 Task: Find connections with filter location Montbéliard with filter topic #lifewith filter profile language English with filter current company NEORIS with filter school North-Eastern Hill University with filter industry Wholesale Paper Products with filter service category Project Management with filter keywords title Heavy Equipment Operator
Action: Mouse moved to (505, 79)
Screenshot: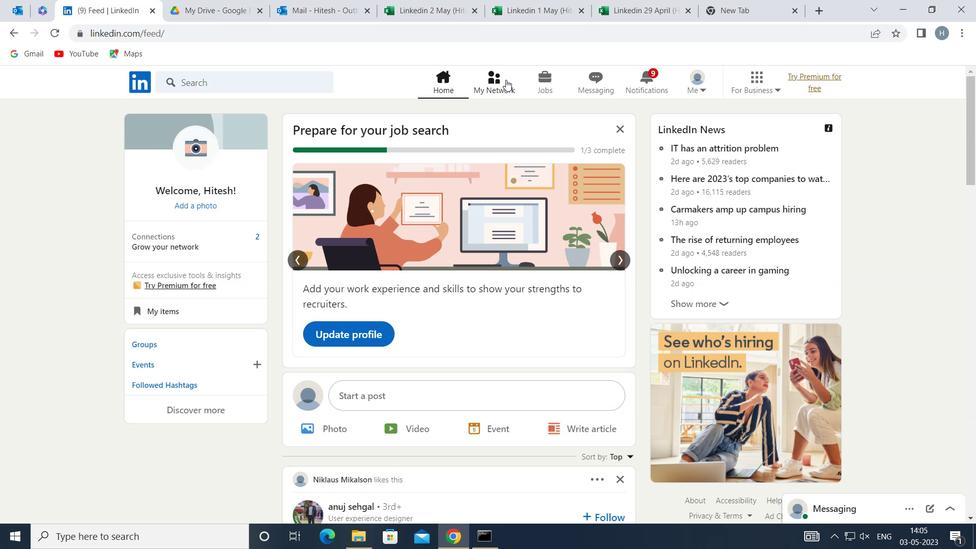 
Action: Mouse pressed left at (505, 79)
Screenshot: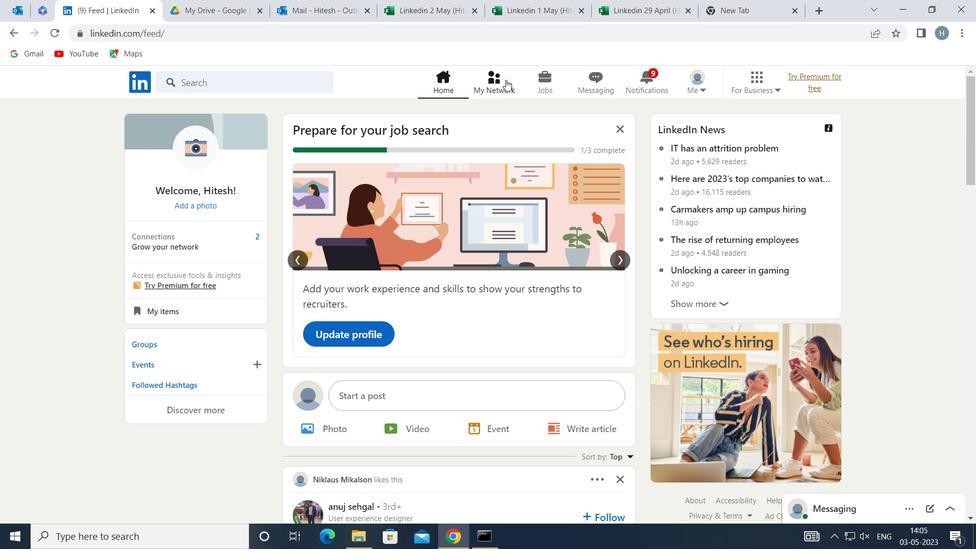 
Action: Mouse moved to (292, 150)
Screenshot: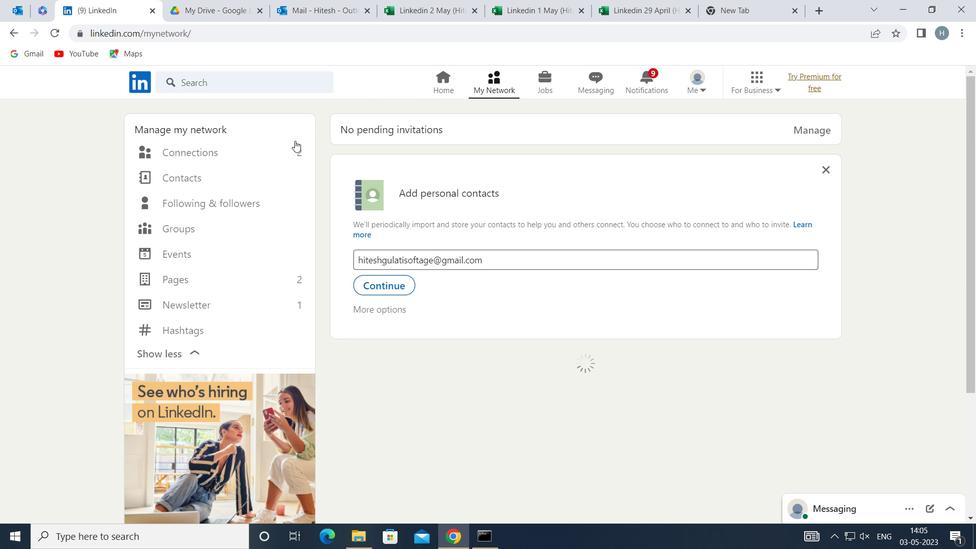 
Action: Mouse pressed left at (292, 150)
Screenshot: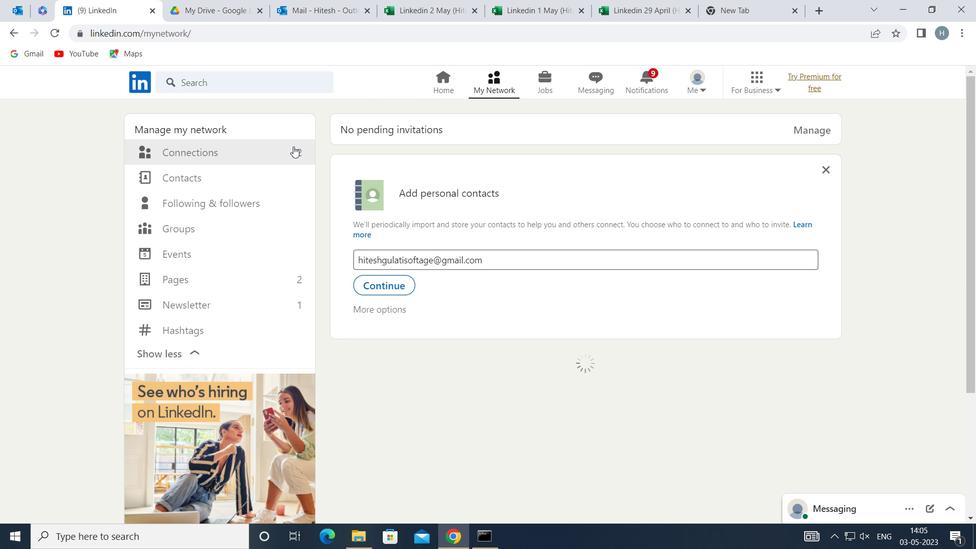 
Action: Mouse moved to (565, 154)
Screenshot: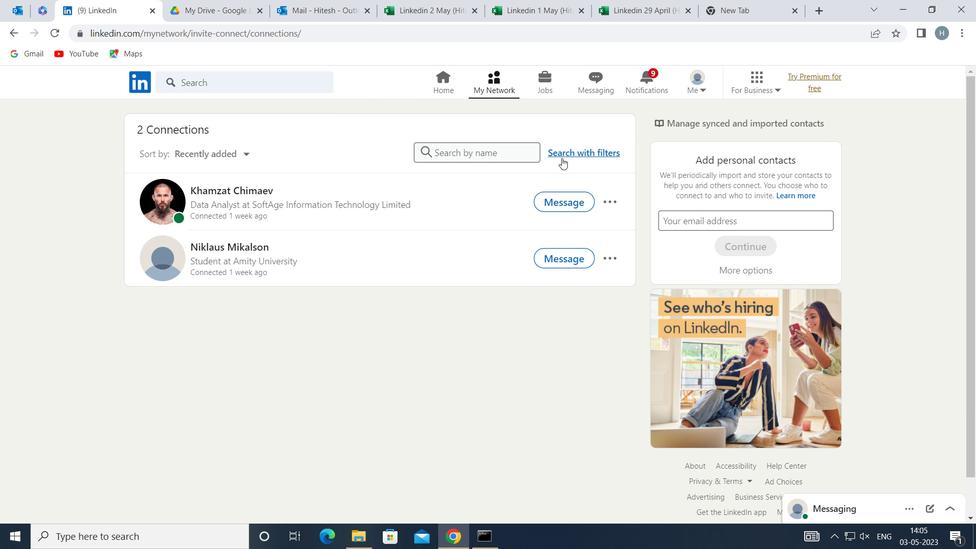 
Action: Mouse pressed left at (565, 154)
Screenshot: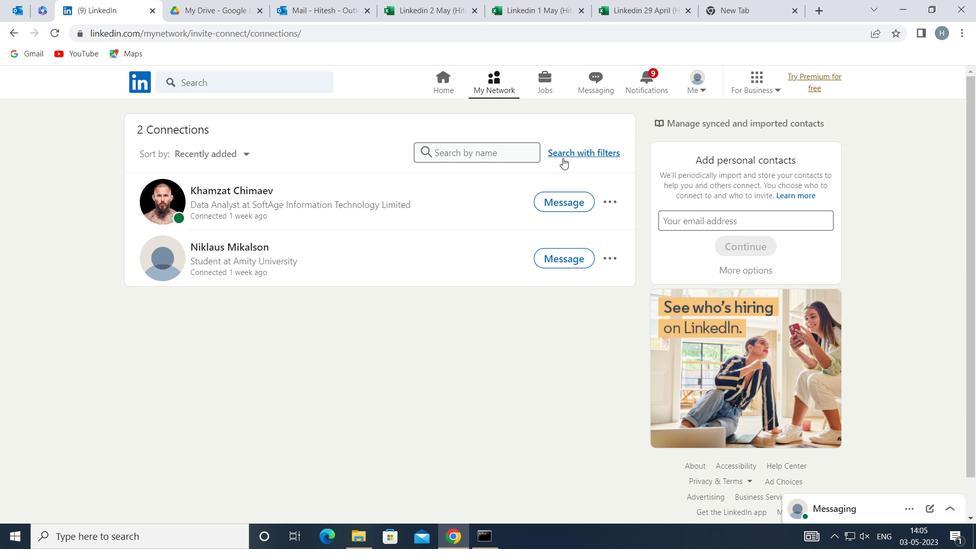 
Action: Mouse moved to (528, 115)
Screenshot: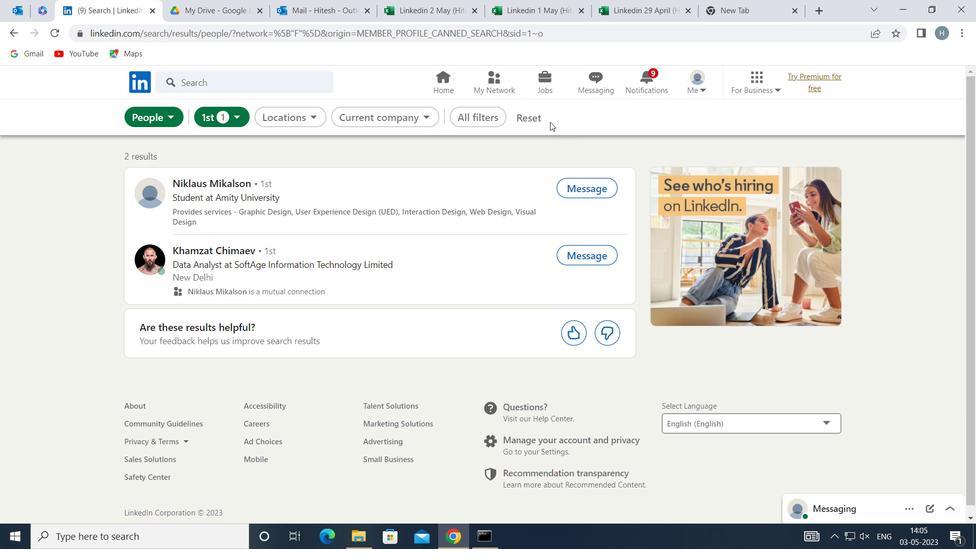 
Action: Mouse pressed left at (528, 115)
Screenshot: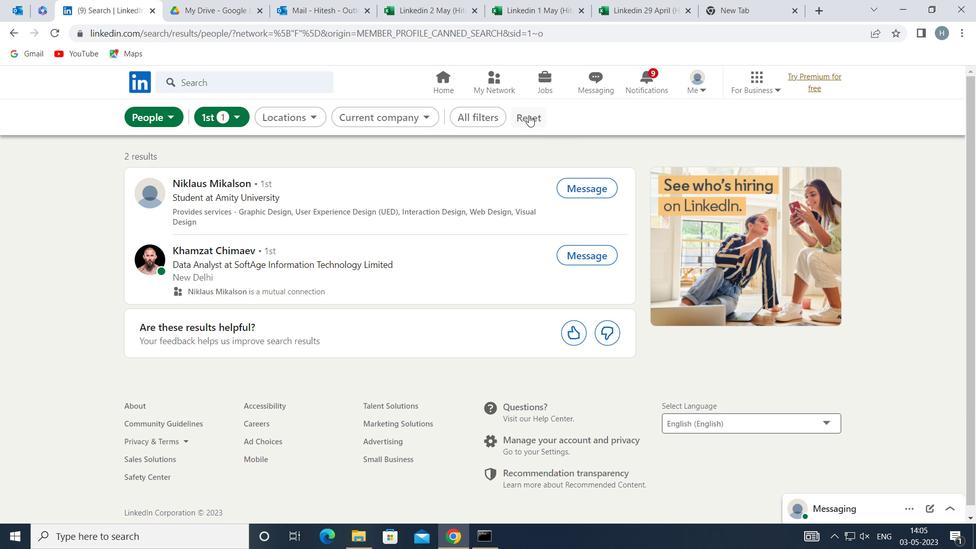 
Action: Mouse moved to (521, 115)
Screenshot: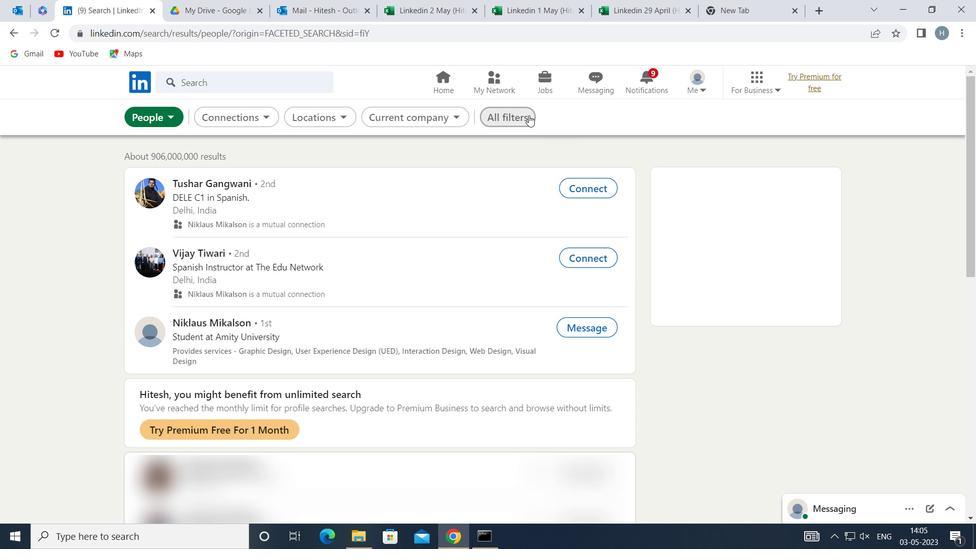 
Action: Mouse pressed left at (521, 115)
Screenshot: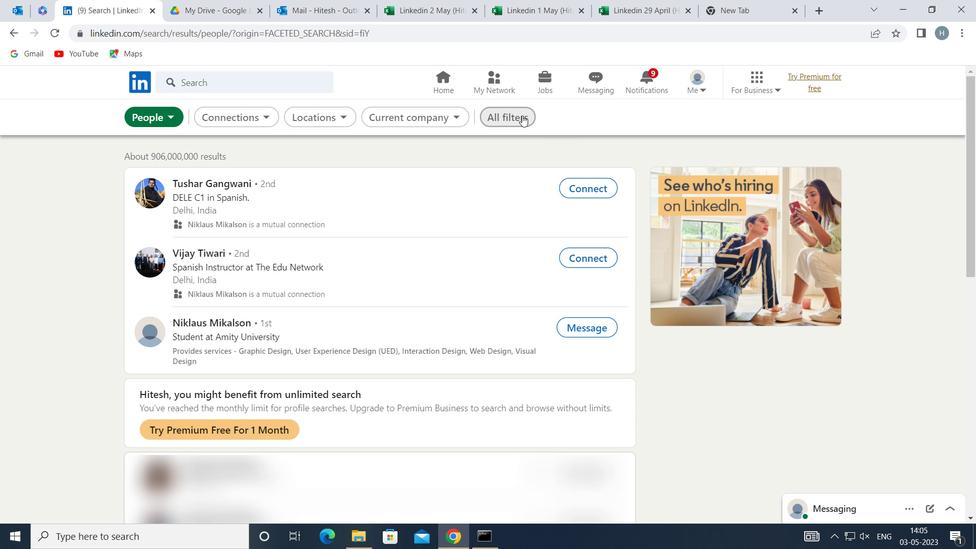 
Action: Mouse moved to (745, 288)
Screenshot: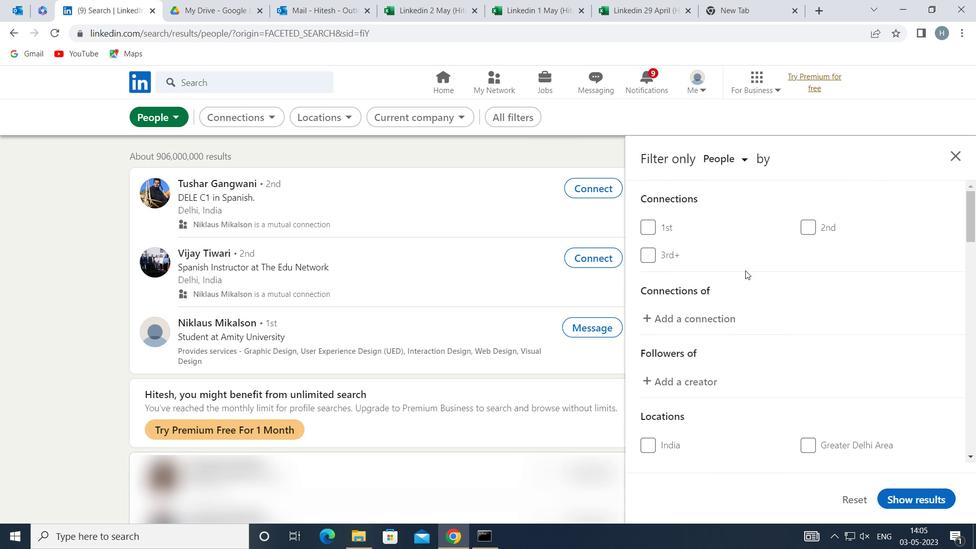 
Action: Mouse scrolled (745, 288) with delta (0, 0)
Screenshot: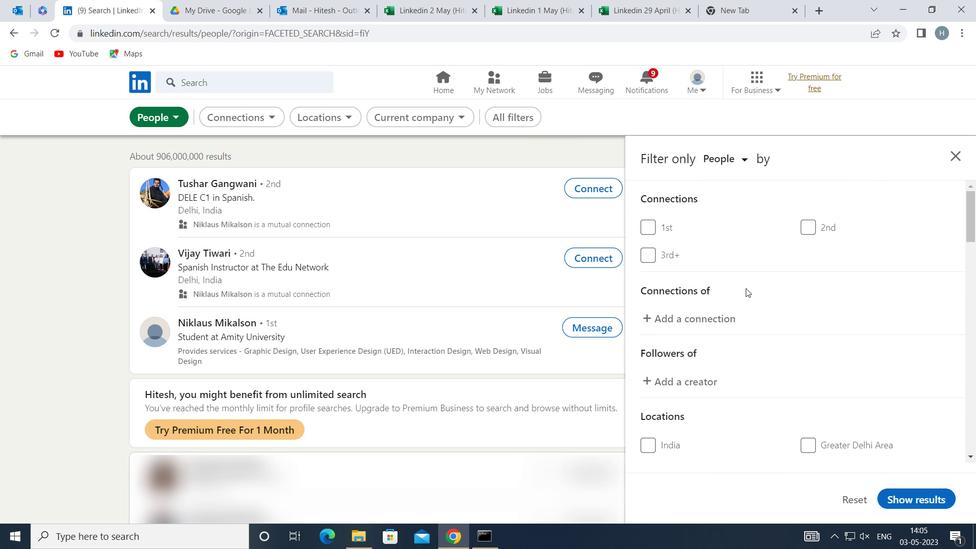 
Action: Mouse scrolled (745, 288) with delta (0, 0)
Screenshot: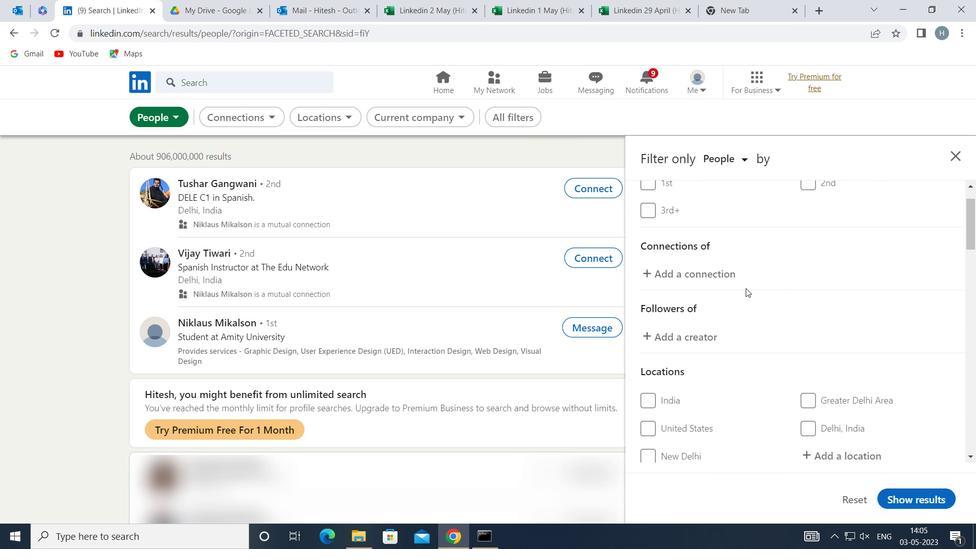 
Action: Mouse scrolled (745, 288) with delta (0, 0)
Screenshot: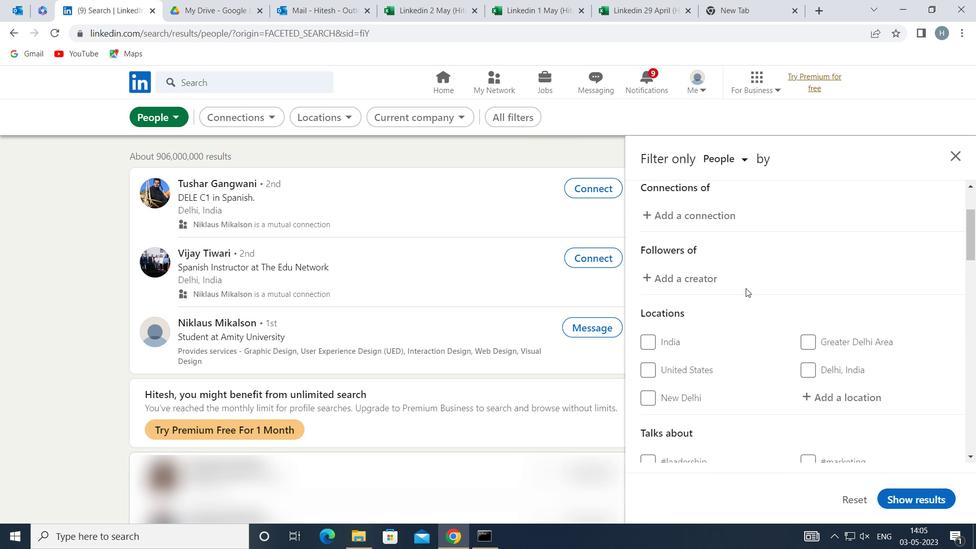 
Action: Mouse moved to (809, 301)
Screenshot: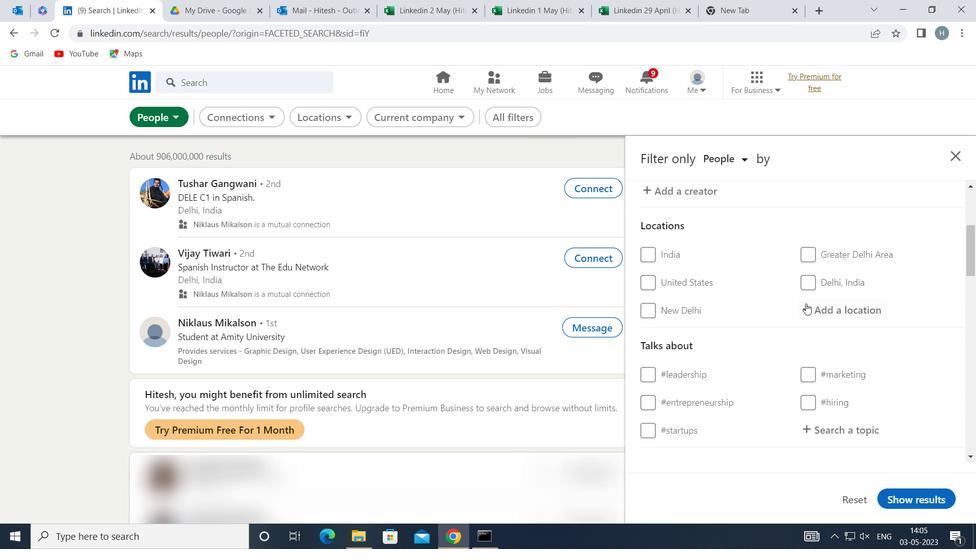 
Action: Mouse pressed left at (809, 301)
Screenshot: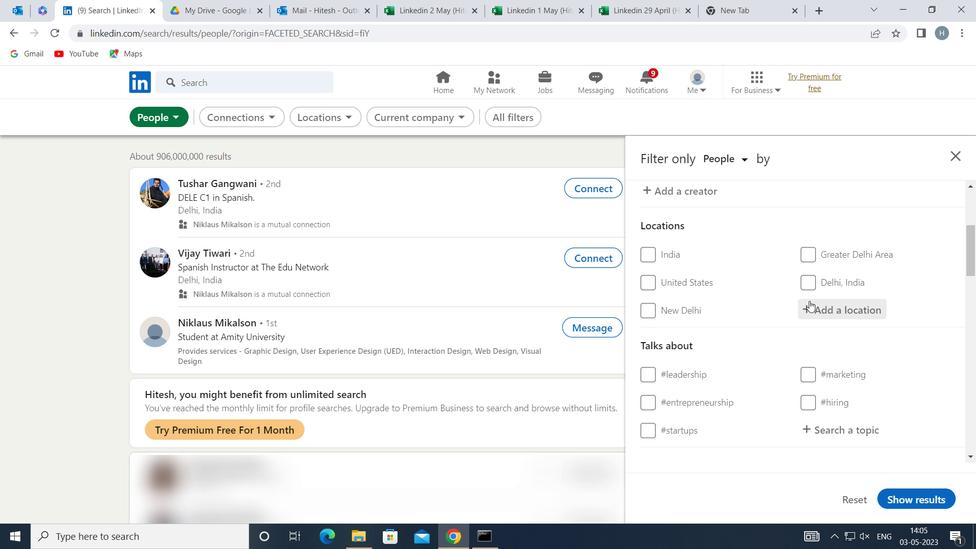 
Action: Key pressed <Key.shift>MONTIVILLIERS
Screenshot: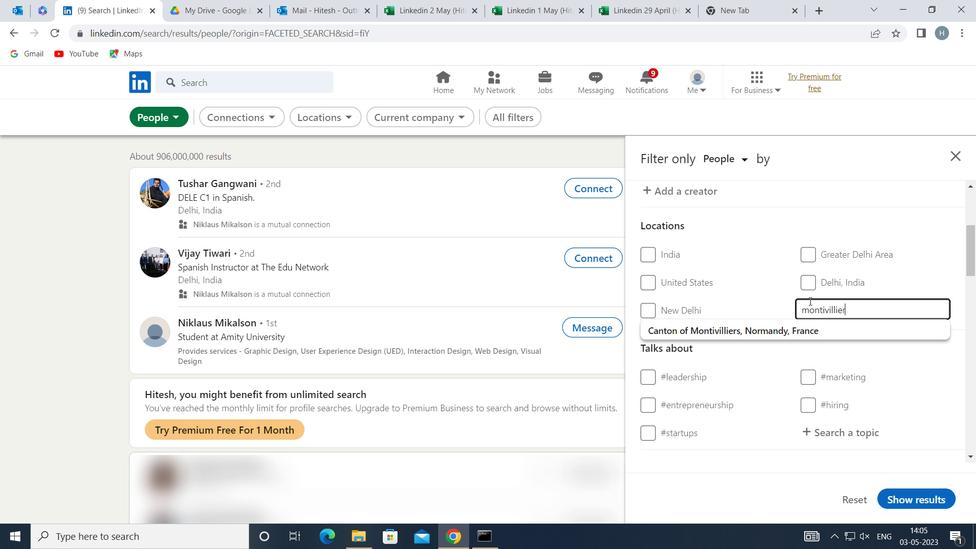 
Action: Mouse moved to (806, 328)
Screenshot: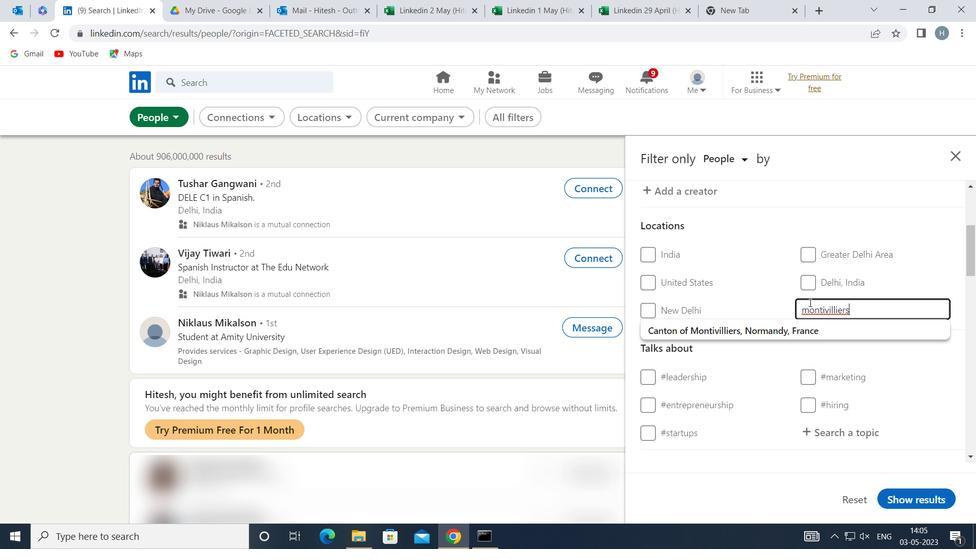 
Action: Mouse pressed left at (806, 328)
Screenshot: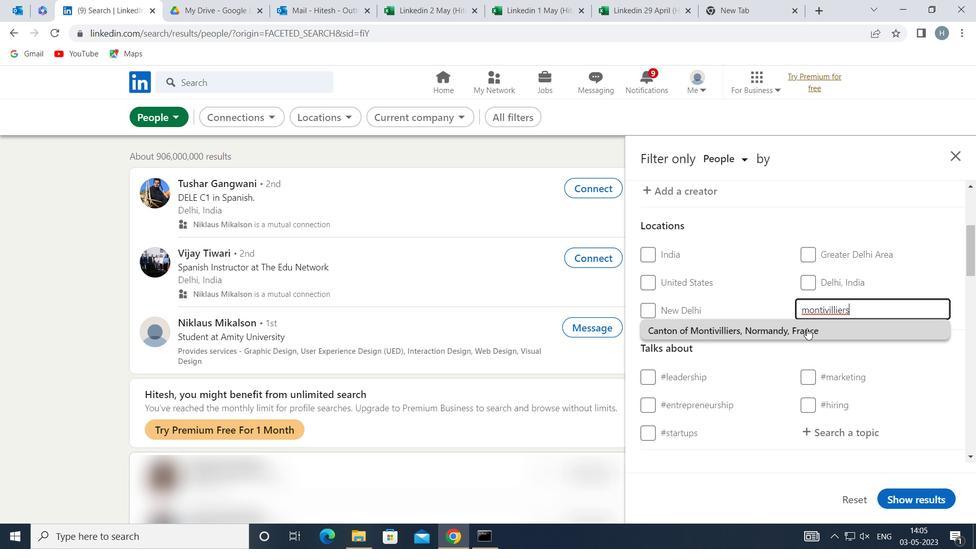 
Action: Mouse moved to (790, 329)
Screenshot: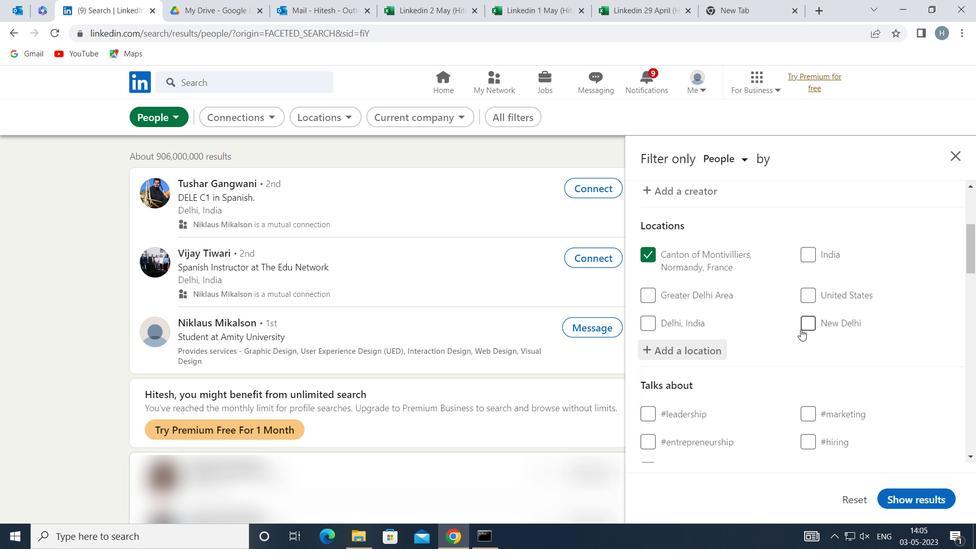 
Action: Mouse scrolled (790, 329) with delta (0, 0)
Screenshot: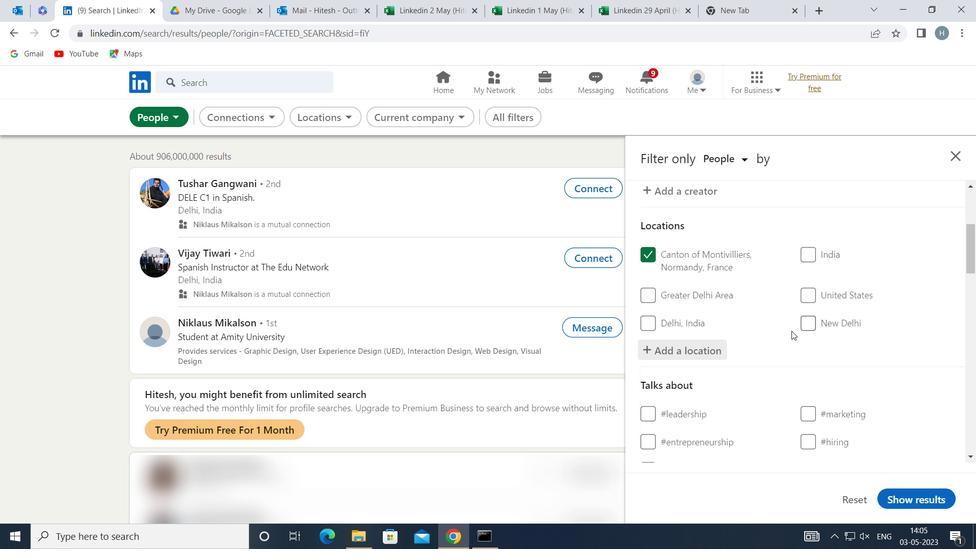 
Action: Mouse scrolled (790, 329) with delta (0, 0)
Screenshot: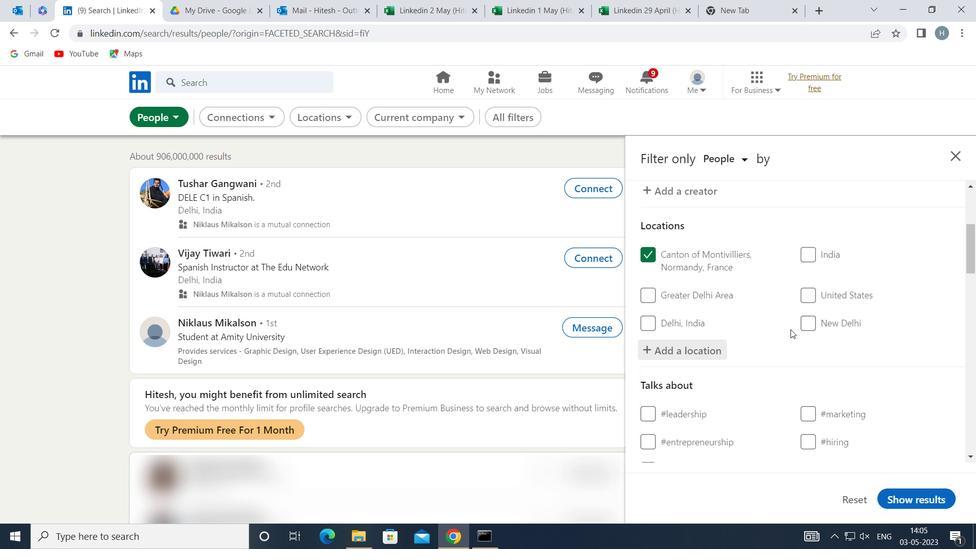 
Action: Mouse moved to (837, 335)
Screenshot: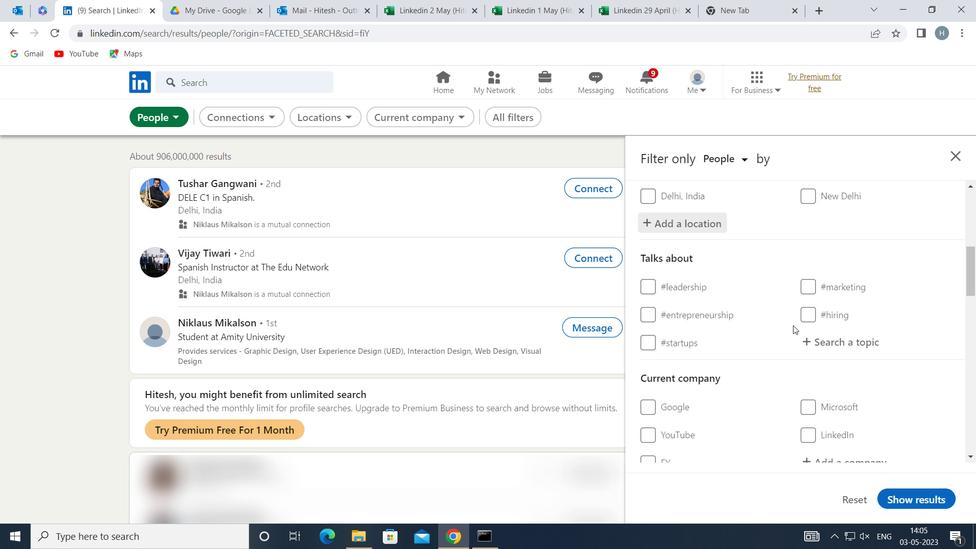 
Action: Mouse pressed left at (837, 335)
Screenshot: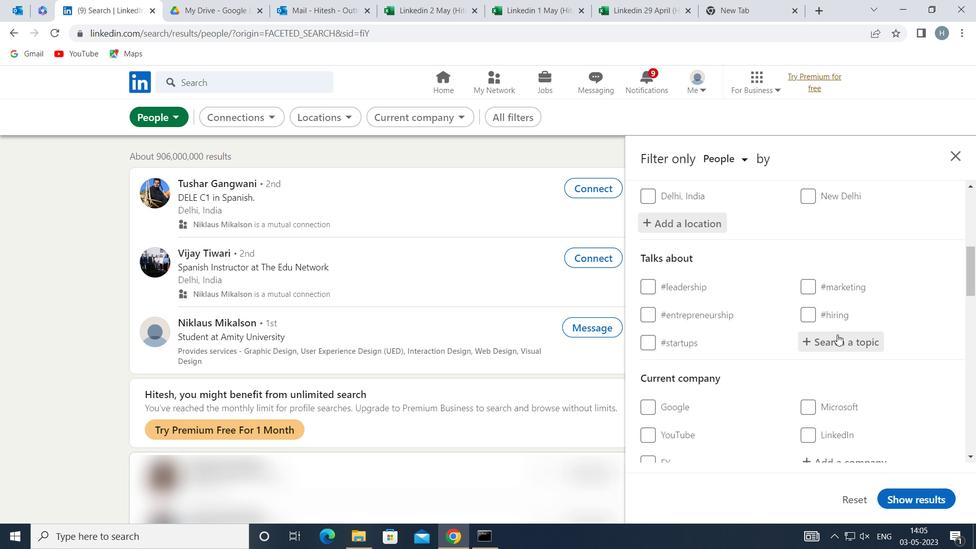 
Action: Key pressed BUSINESSCOACH
Screenshot: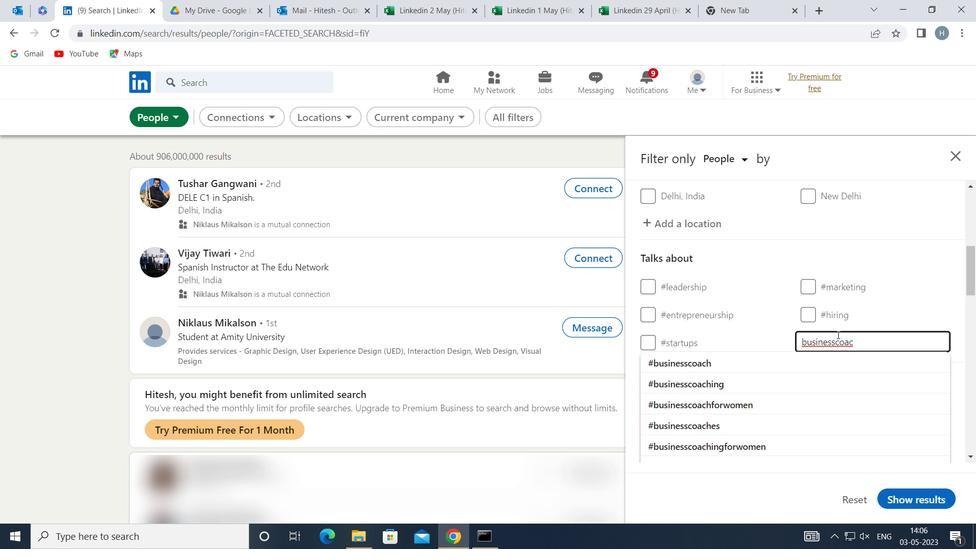 
Action: Mouse moved to (833, 360)
Screenshot: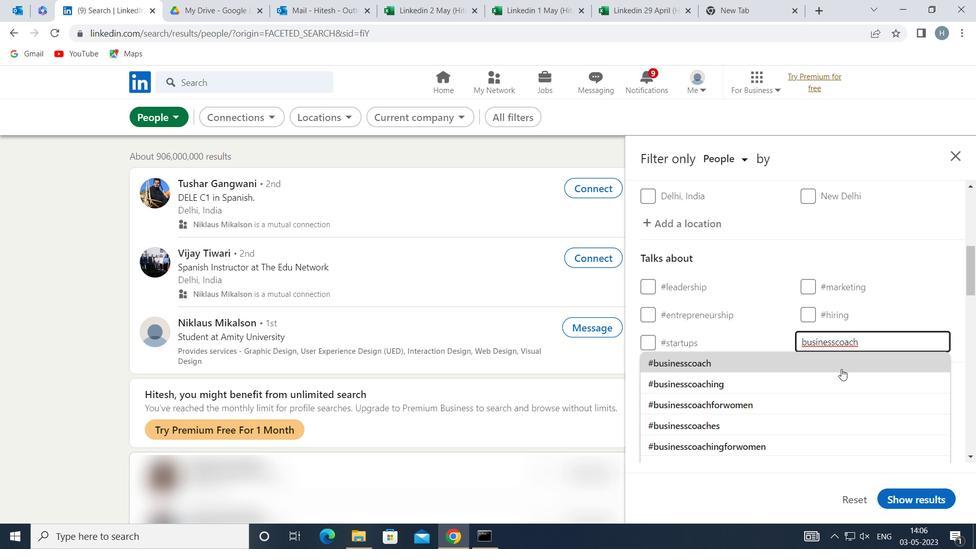
Action: Mouse pressed left at (833, 360)
Screenshot: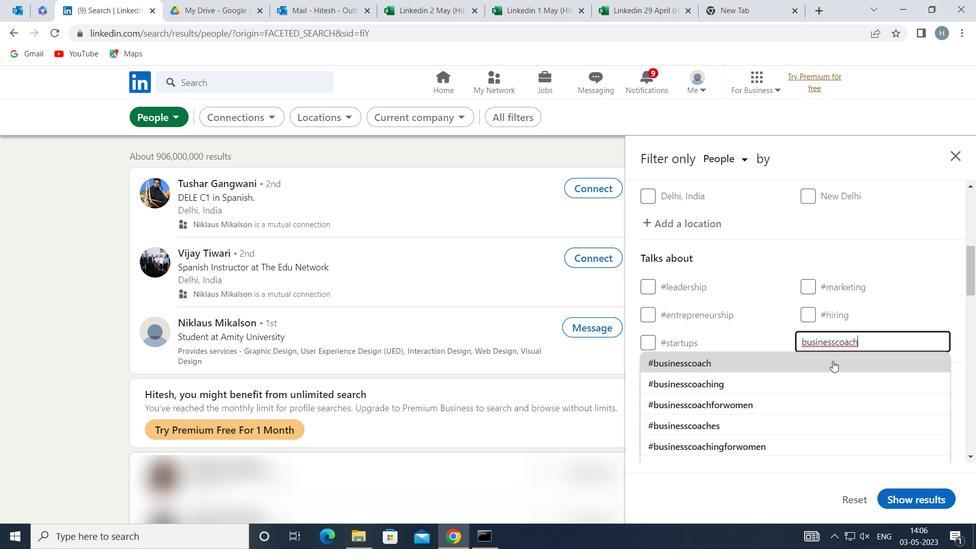 
Action: Mouse moved to (780, 368)
Screenshot: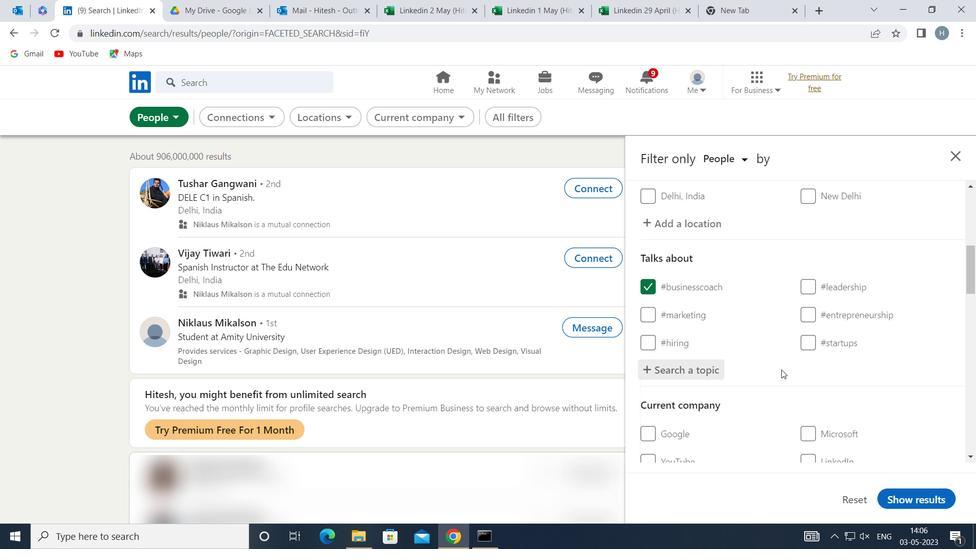 
Action: Mouse scrolled (780, 367) with delta (0, 0)
Screenshot: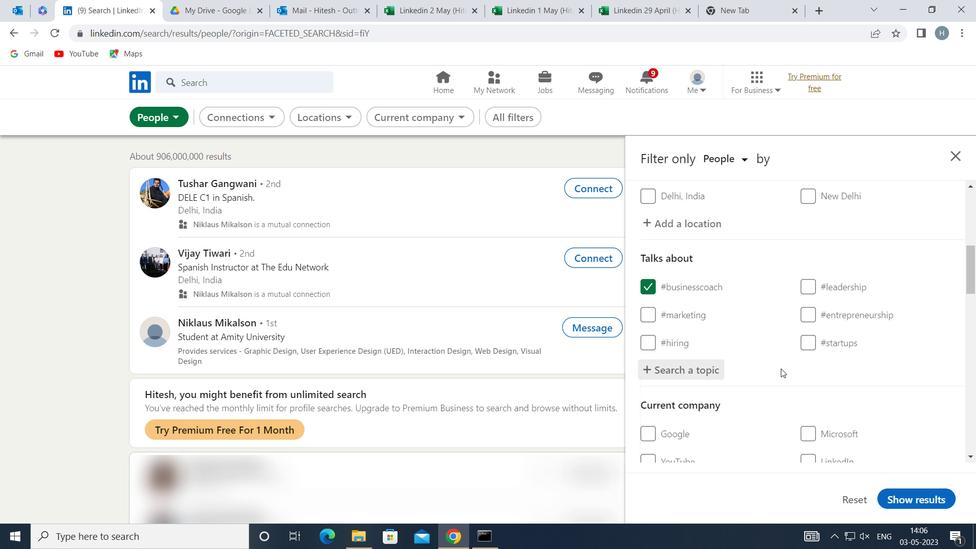
Action: Mouse moved to (780, 367)
Screenshot: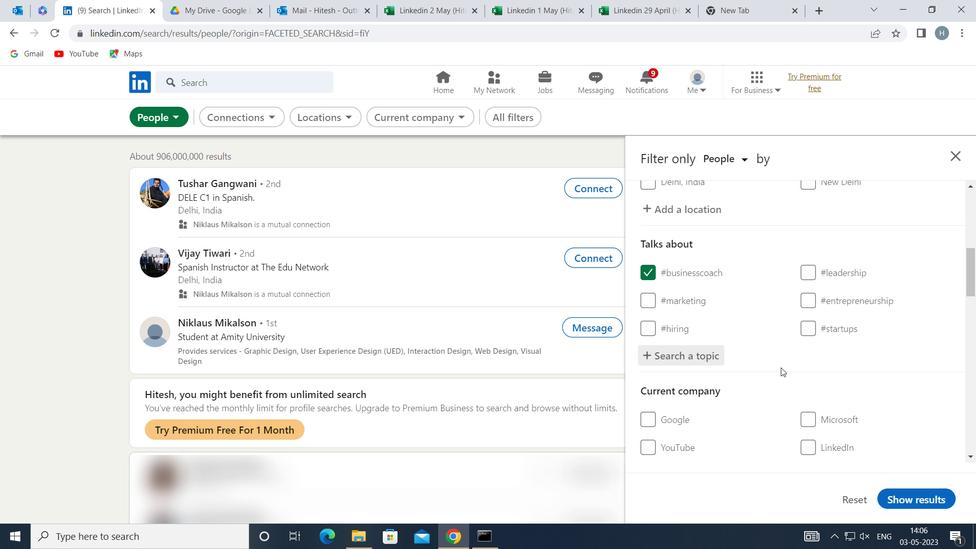 
Action: Mouse scrolled (780, 367) with delta (0, 0)
Screenshot: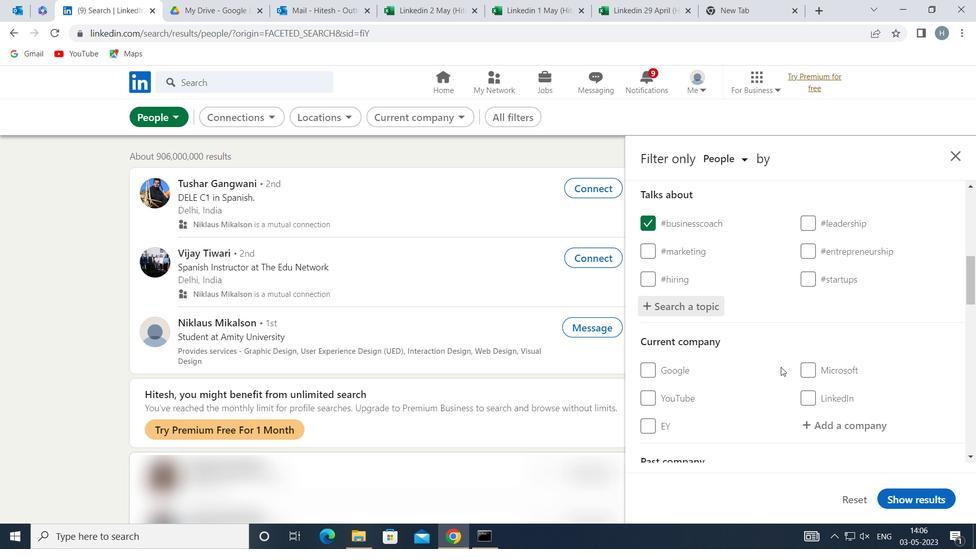 
Action: Mouse scrolled (780, 367) with delta (0, 0)
Screenshot: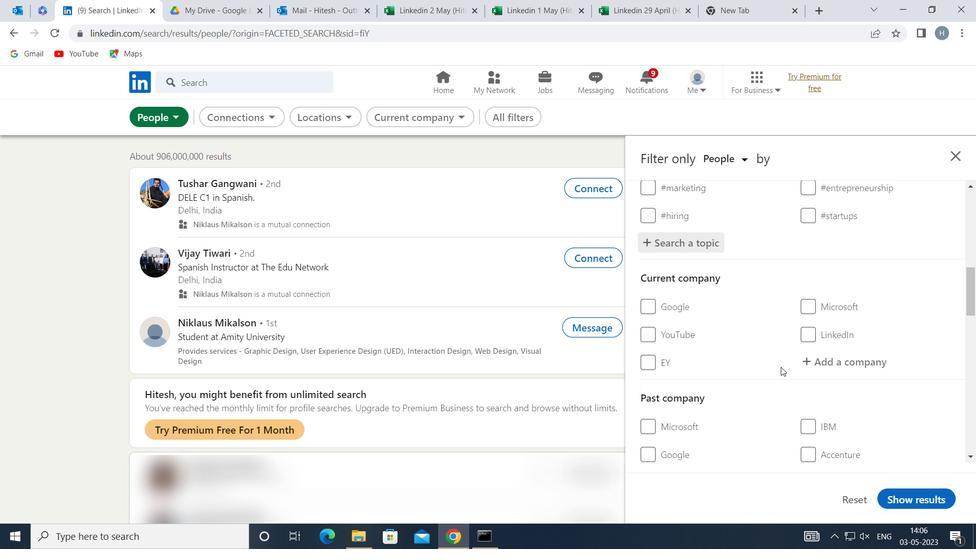 
Action: Mouse moved to (774, 353)
Screenshot: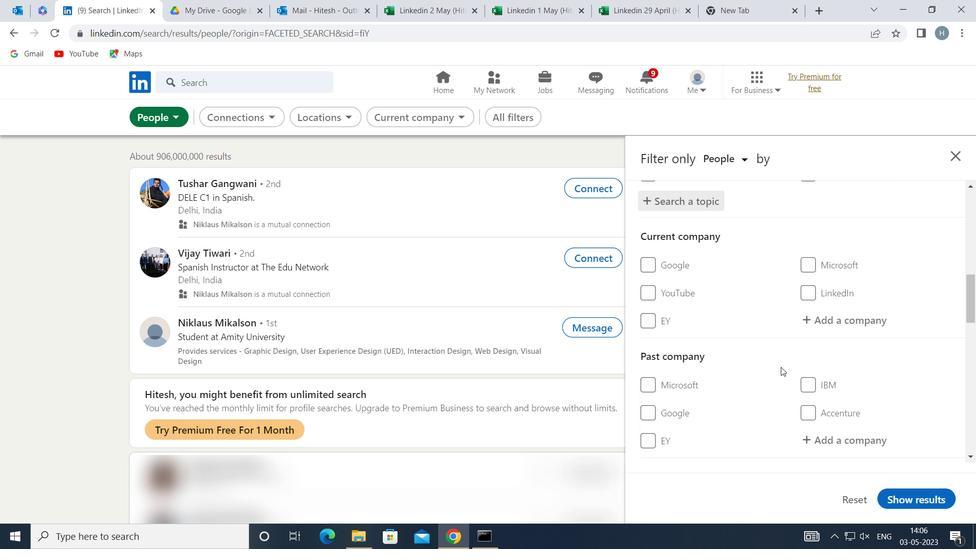 
Action: Mouse scrolled (774, 352) with delta (0, 0)
Screenshot: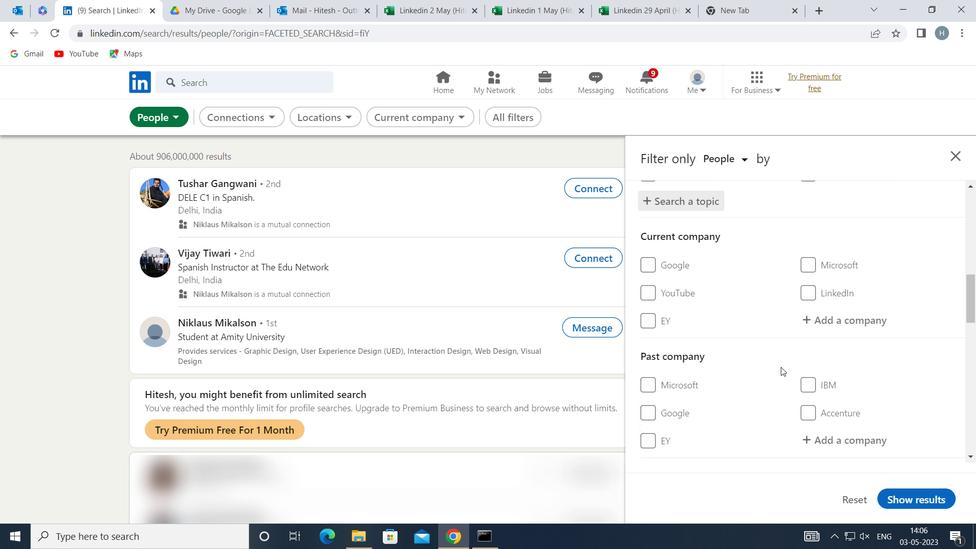 
Action: Mouse moved to (774, 351)
Screenshot: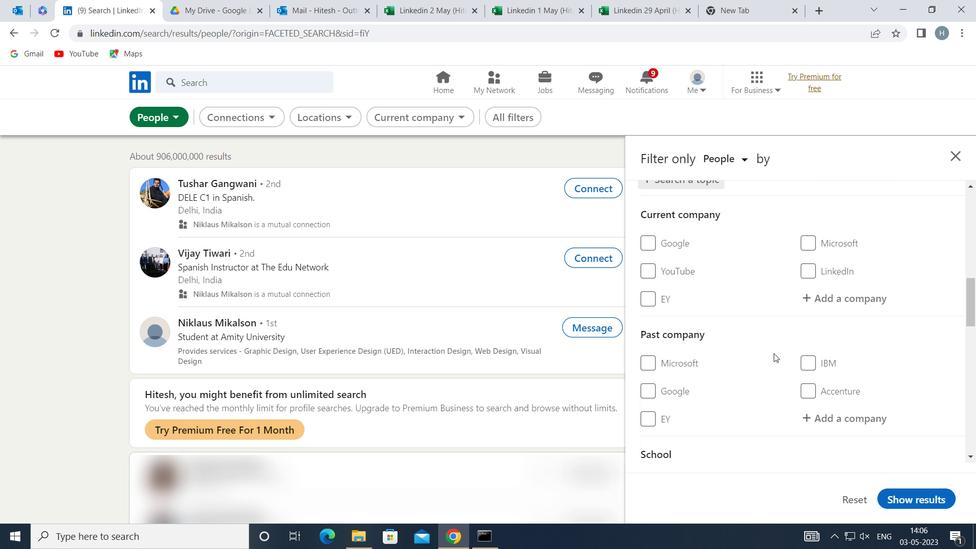 
Action: Mouse scrolled (774, 351) with delta (0, 0)
Screenshot: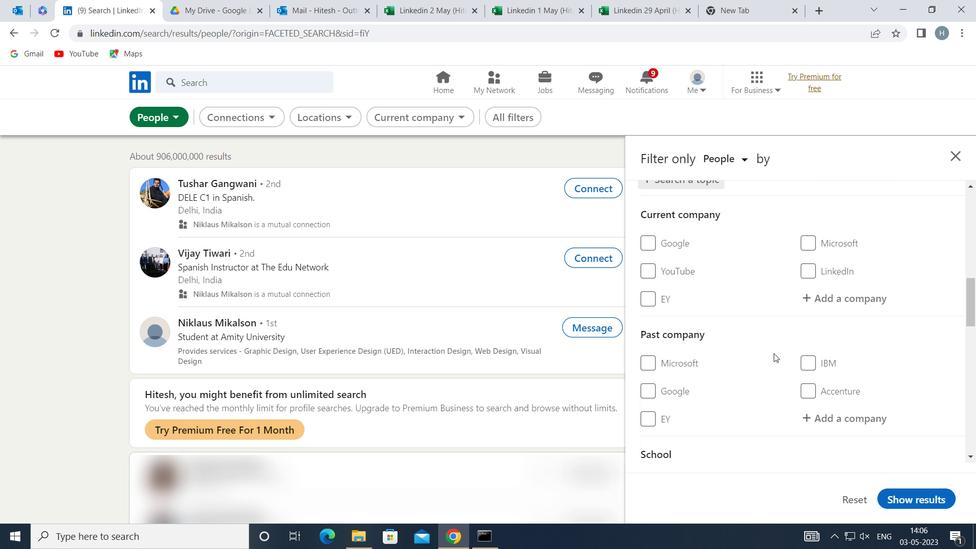 
Action: Mouse moved to (777, 343)
Screenshot: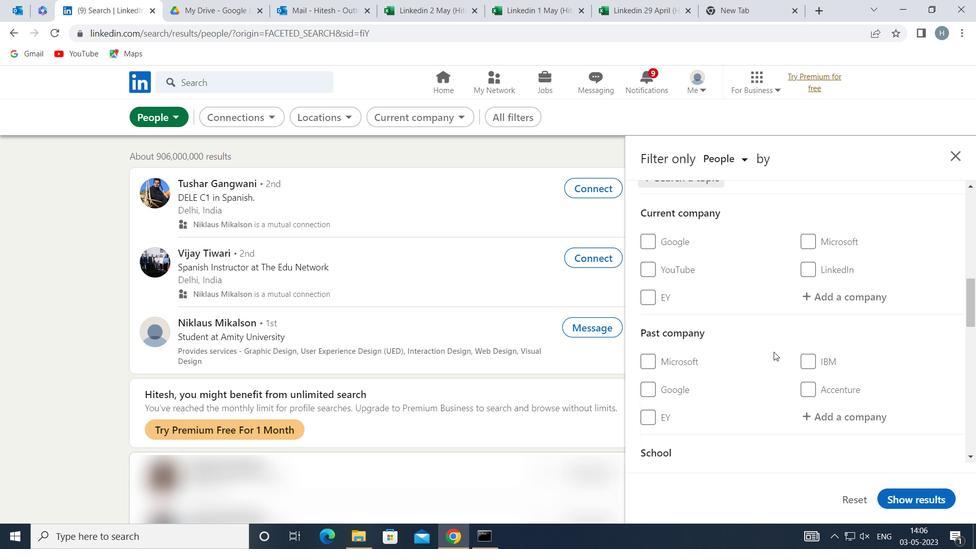 
Action: Mouse scrolled (777, 343) with delta (0, 0)
Screenshot: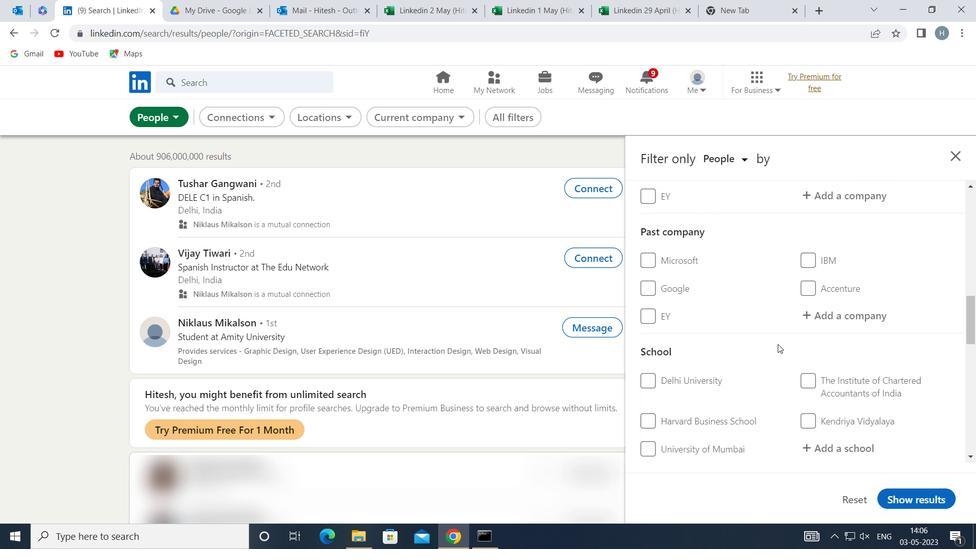 
Action: Mouse moved to (779, 343)
Screenshot: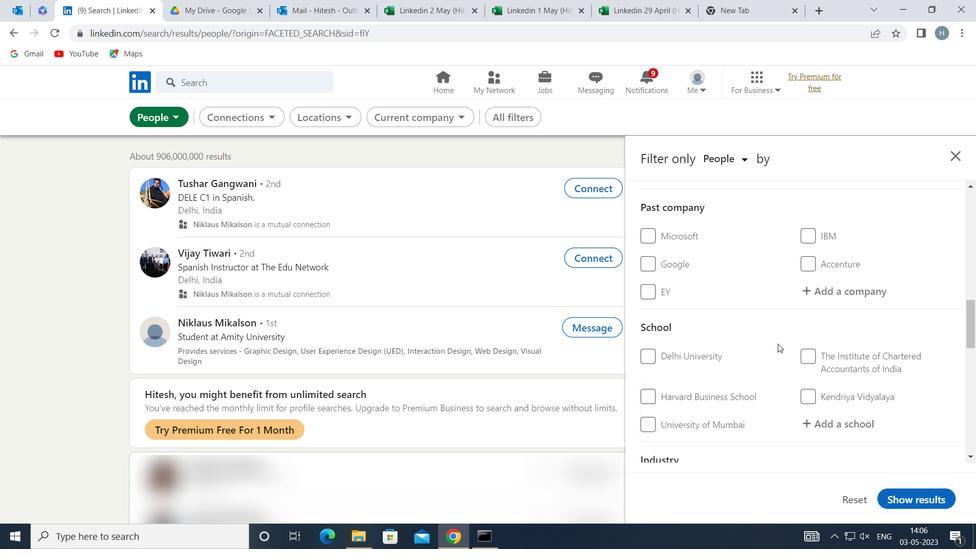 
Action: Mouse scrolled (779, 342) with delta (0, 0)
Screenshot: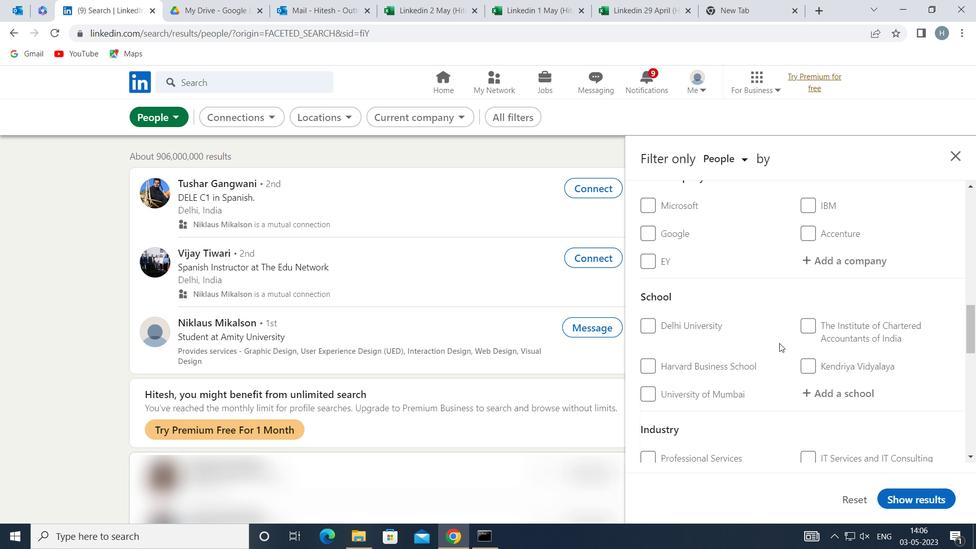
Action: Mouse moved to (781, 343)
Screenshot: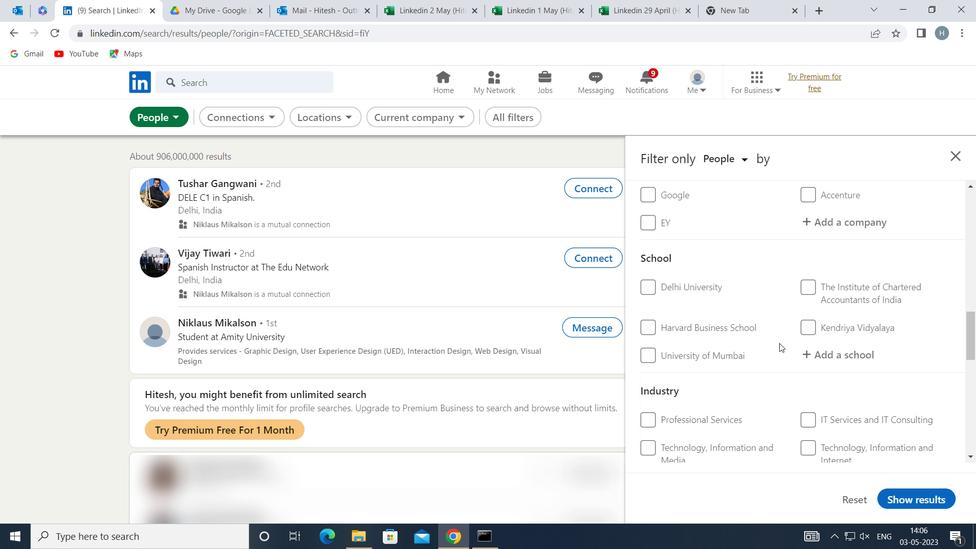 
Action: Mouse scrolled (781, 342) with delta (0, 0)
Screenshot: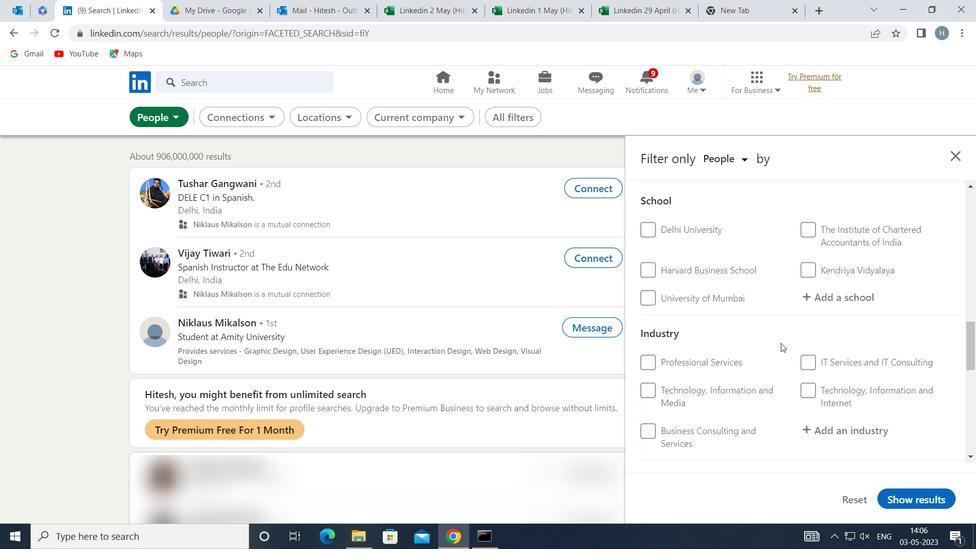 
Action: Mouse scrolled (781, 342) with delta (0, 0)
Screenshot: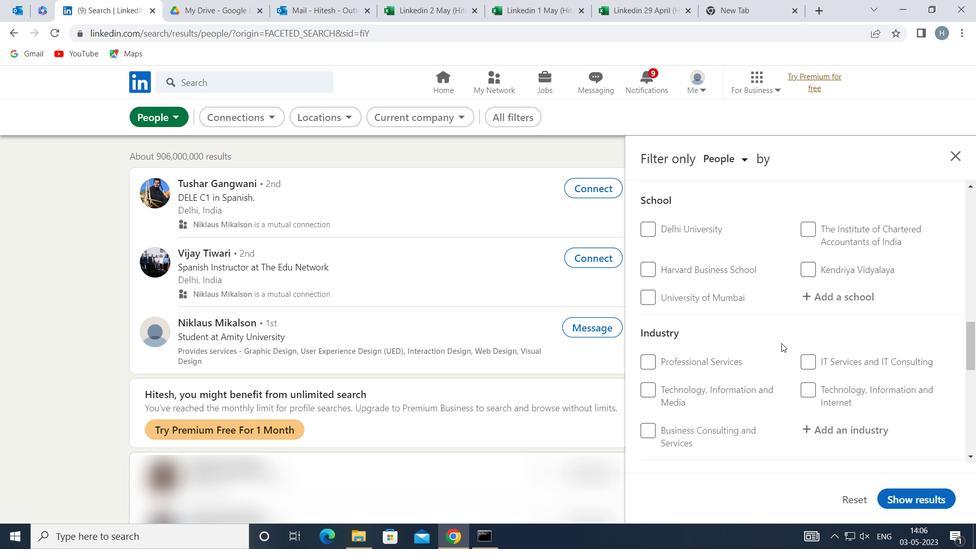 
Action: Mouse moved to (781, 343)
Screenshot: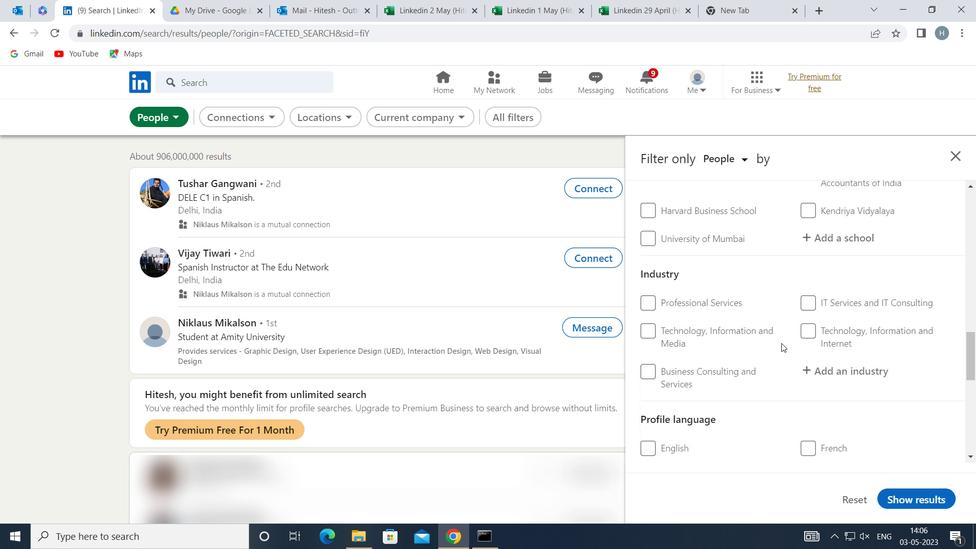 
Action: Mouse scrolled (781, 343) with delta (0, 0)
Screenshot: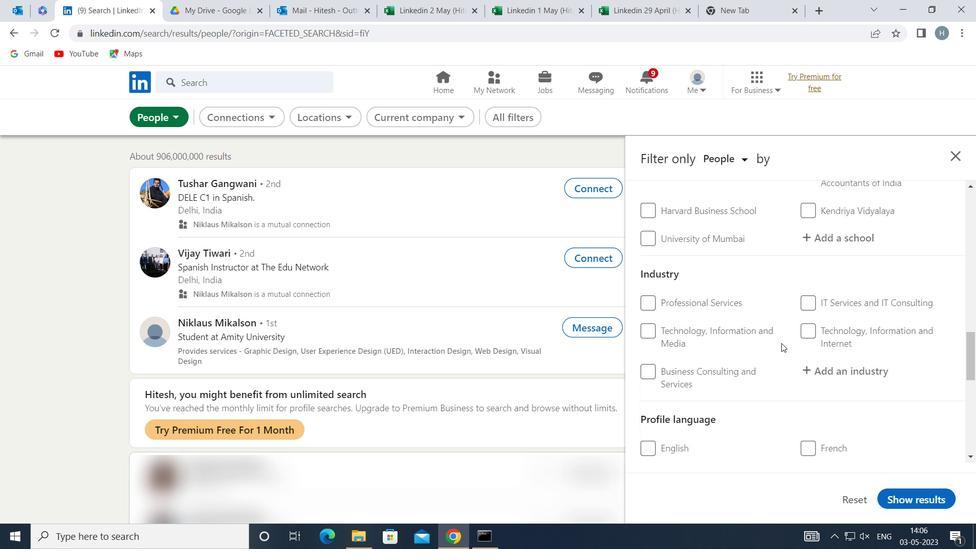
Action: Mouse moved to (820, 349)
Screenshot: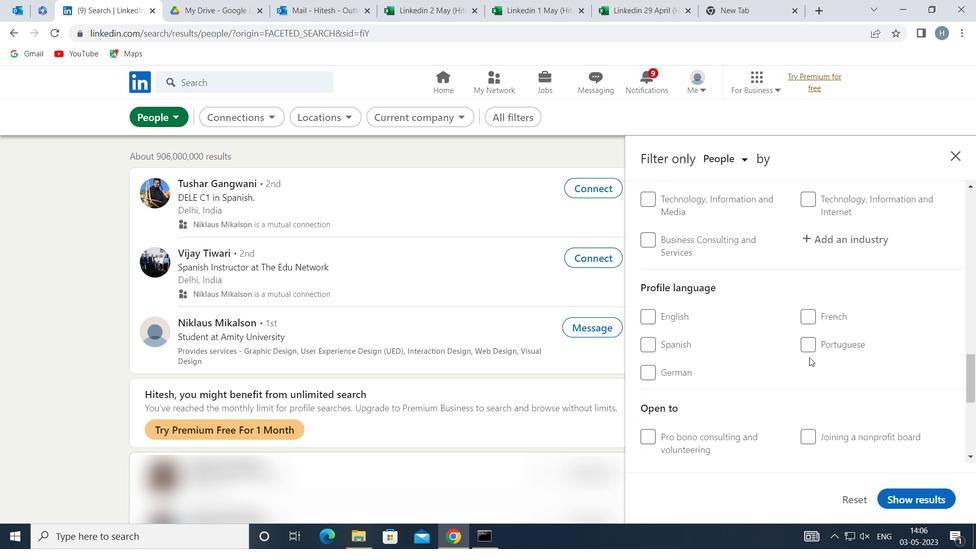 
Action: Mouse pressed left at (820, 349)
Screenshot: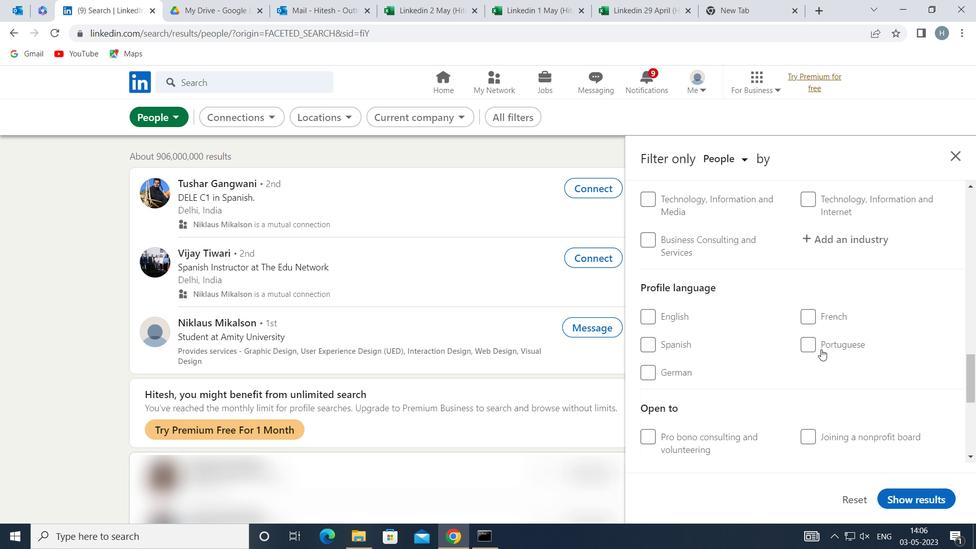 
Action: Mouse moved to (773, 359)
Screenshot: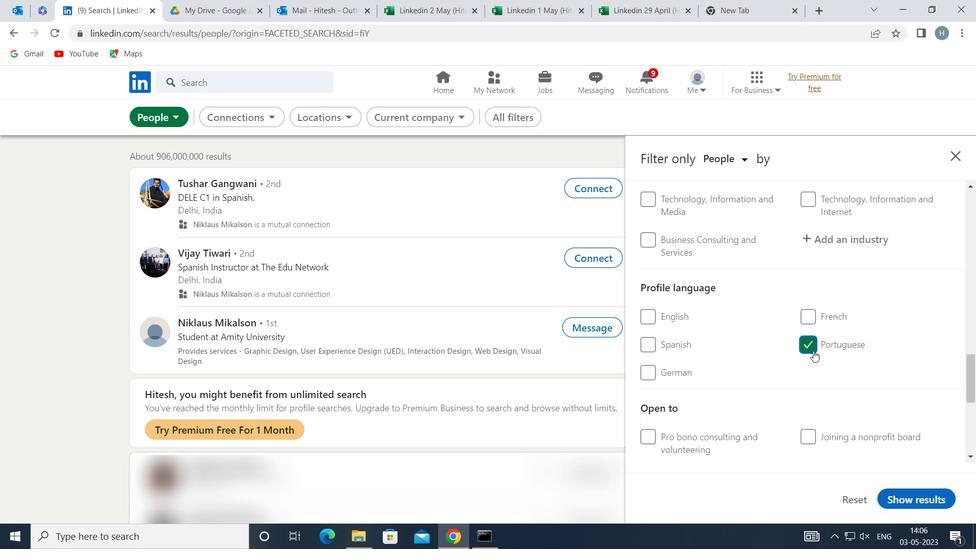 
Action: Mouse scrolled (773, 359) with delta (0, 0)
Screenshot: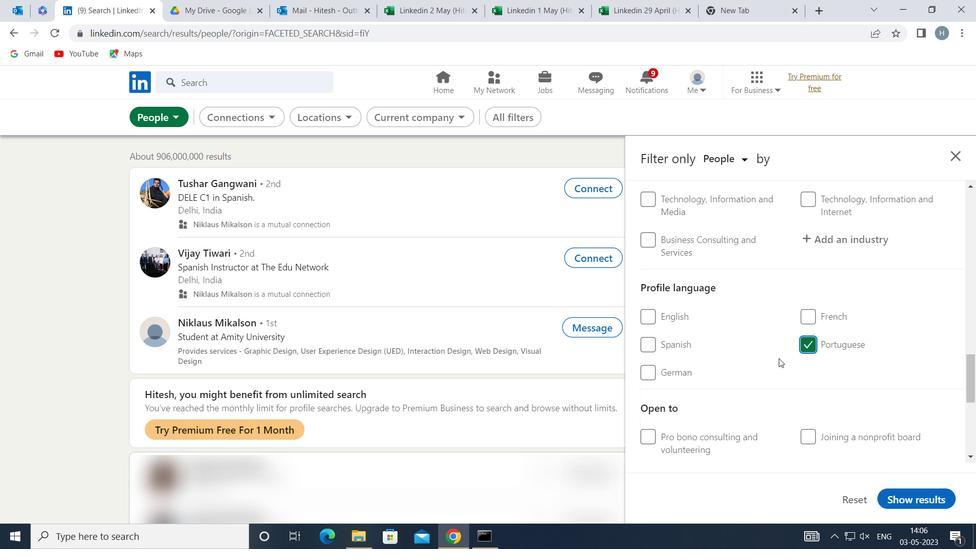 
Action: Mouse scrolled (773, 359) with delta (0, 0)
Screenshot: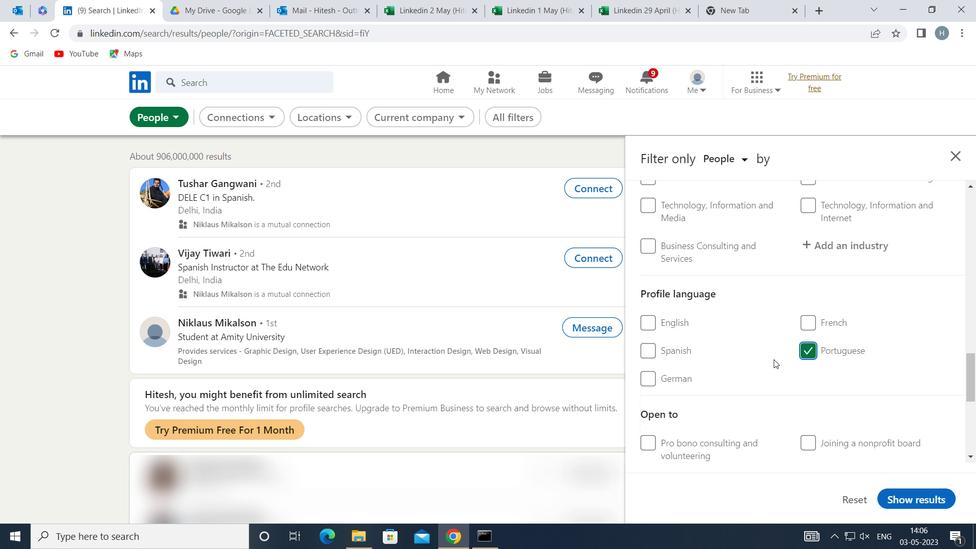 
Action: Mouse scrolled (773, 359) with delta (0, 0)
Screenshot: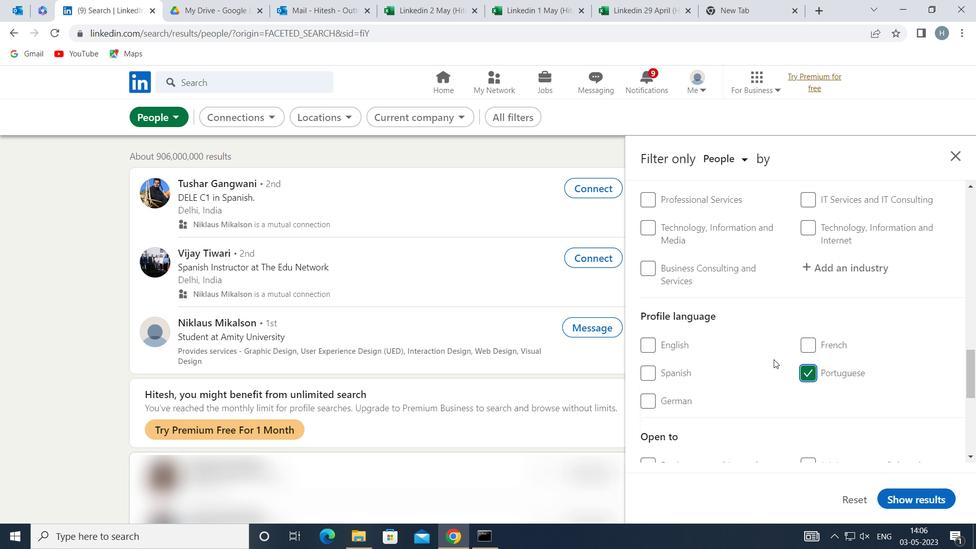 
Action: Mouse scrolled (773, 359) with delta (0, 0)
Screenshot: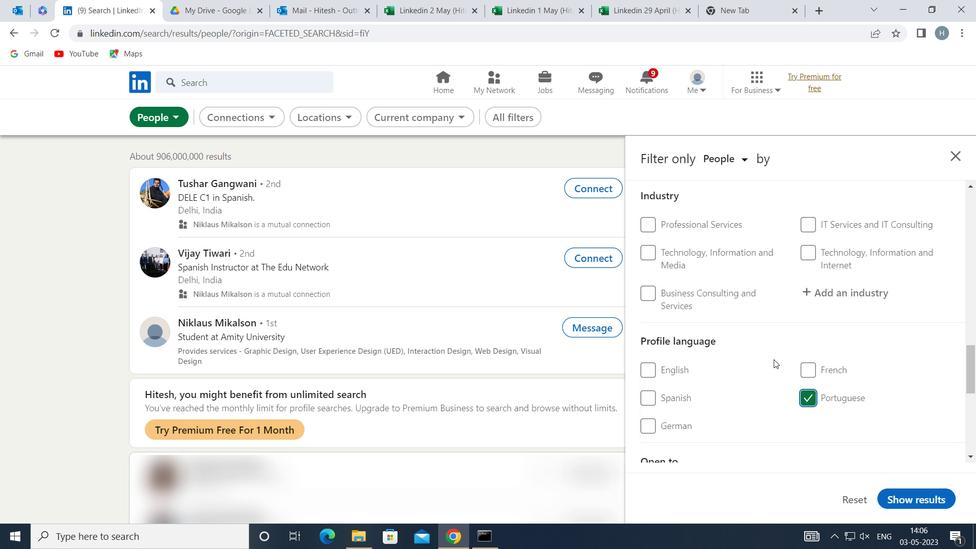 
Action: Mouse scrolled (773, 359) with delta (0, 0)
Screenshot: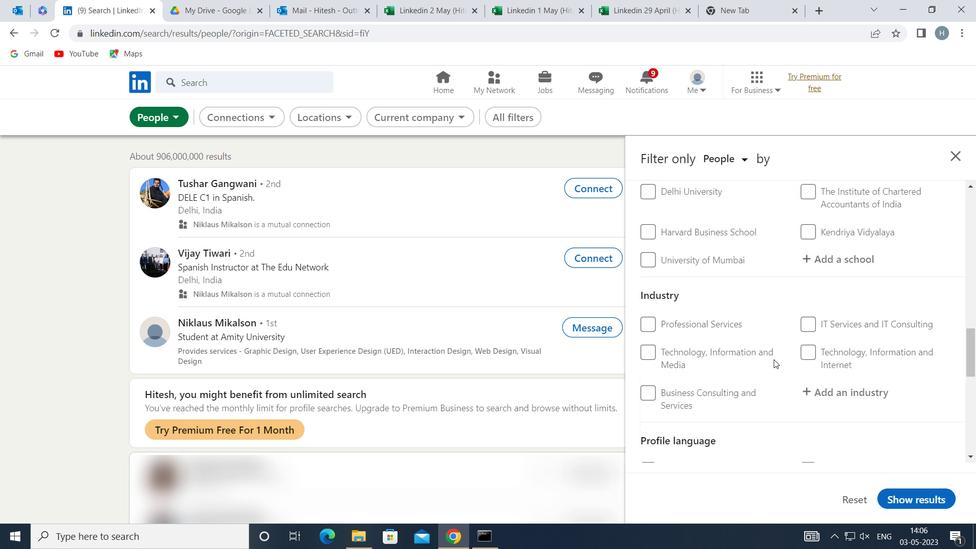
Action: Mouse scrolled (773, 359) with delta (0, 0)
Screenshot: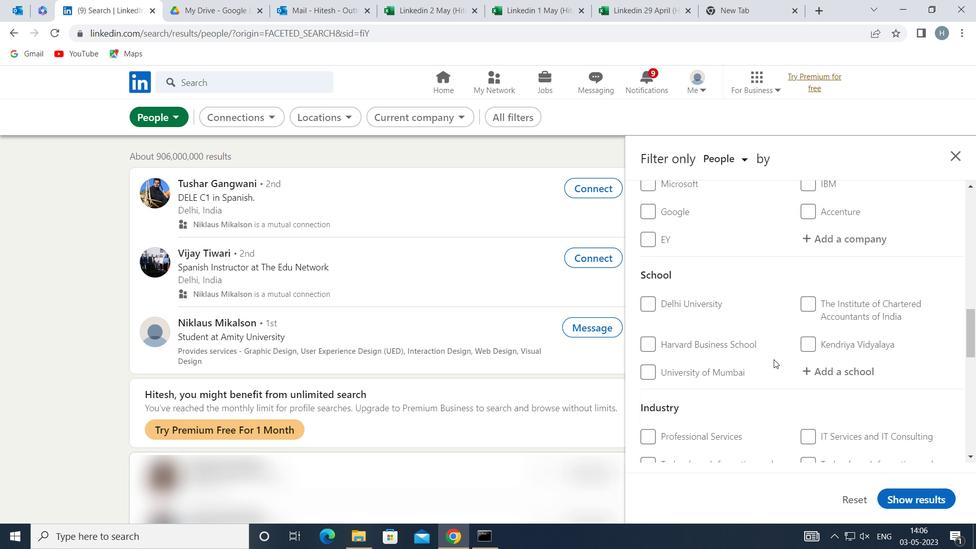 
Action: Mouse scrolled (773, 359) with delta (0, 0)
Screenshot: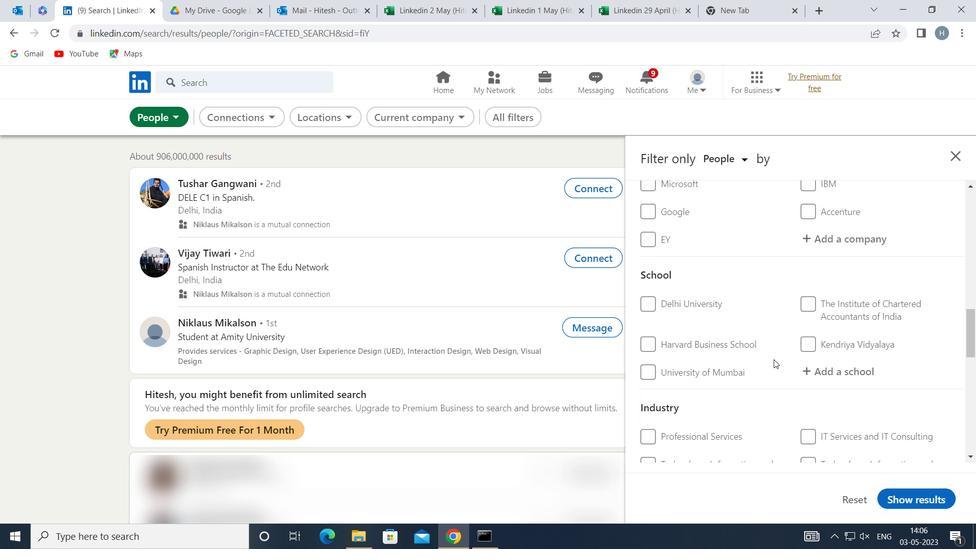 
Action: Mouse scrolled (773, 359) with delta (0, 0)
Screenshot: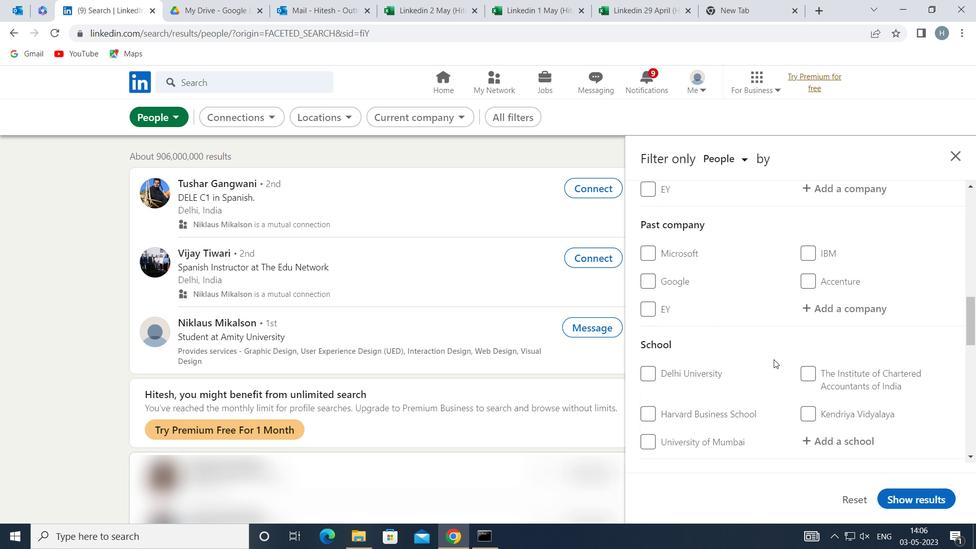 
Action: Mouse scrolled (773, 359) with delta (0, 0)
Screenshot: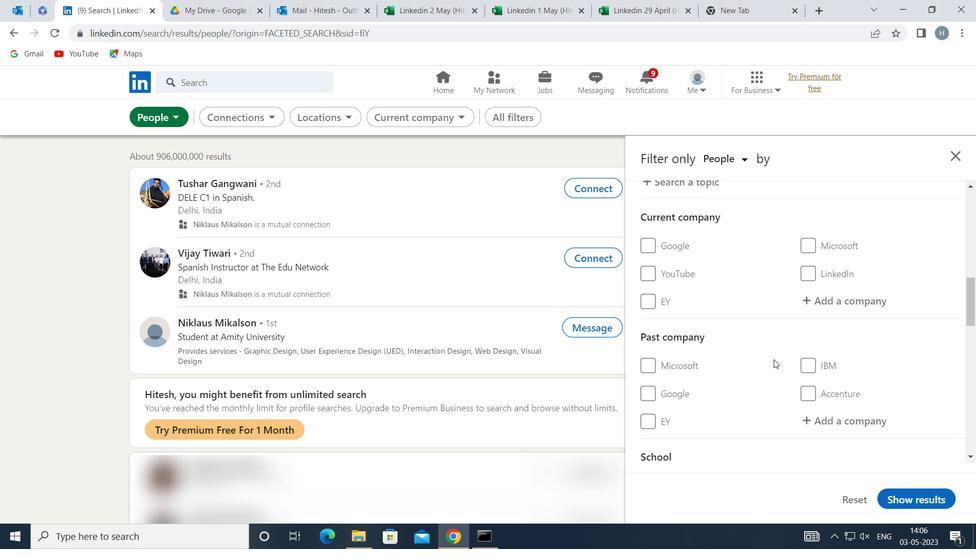 
Action: Mouse moved to (834, 418)
Screenshot: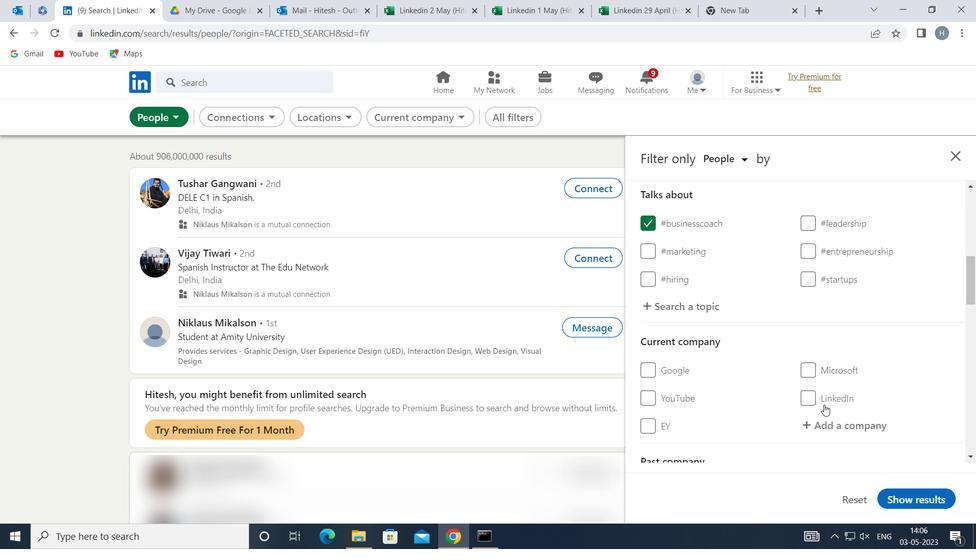 
Action: Mouse pressed left at (834, 418)
Screenshot: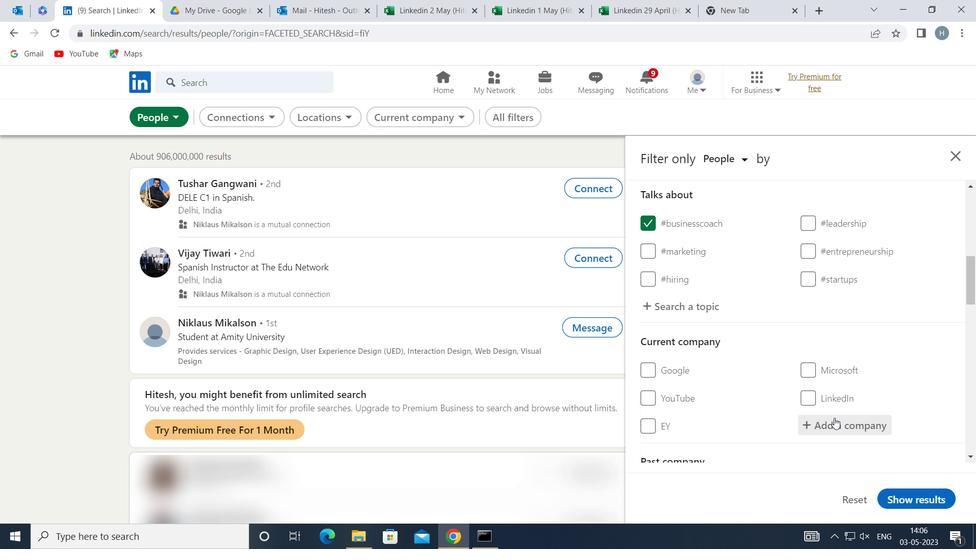 
Action: Key pressed <Key.shift>BRIDGESTI<Key.backspace>ONE<Key.space><Key.shift>EMIA
Screenshot: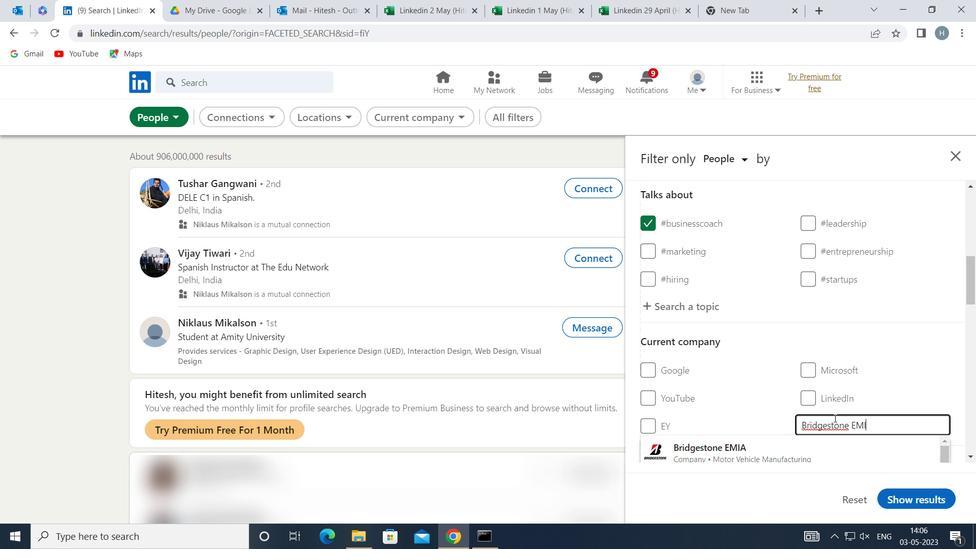 
Action: Mouse moved to (763, 453)
Screenshot: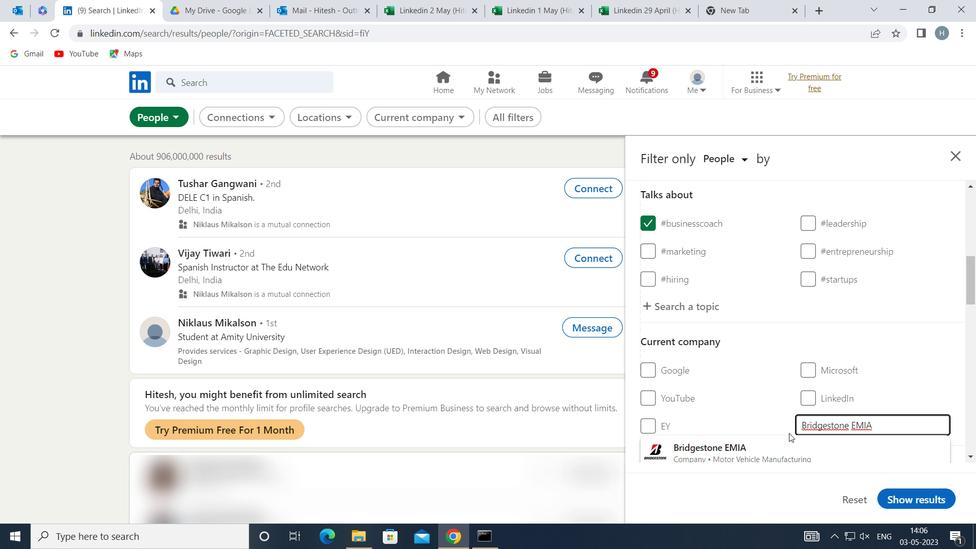 
Action: Mouse pressed left at (763, 453)
Screenshot: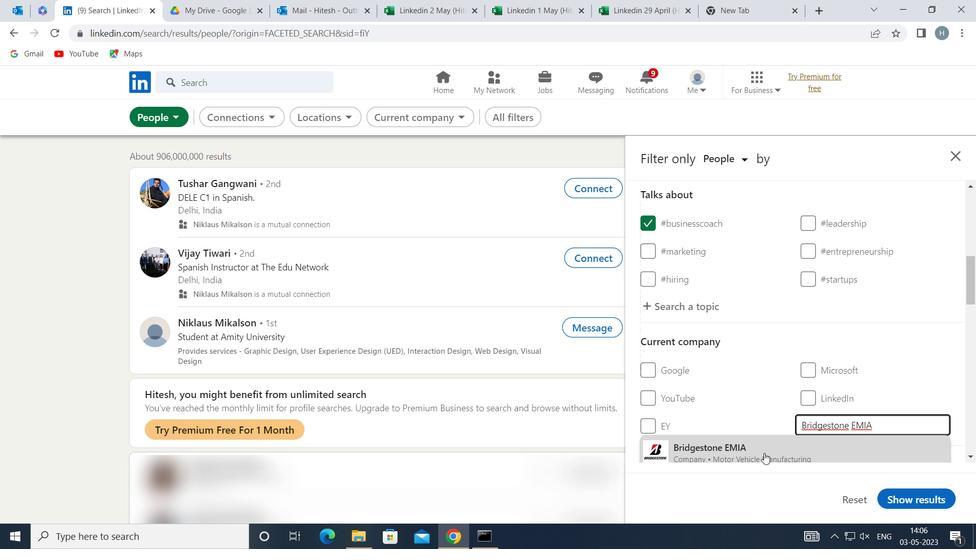 
Action: Mouse moved to (773, 418)
Screenshot: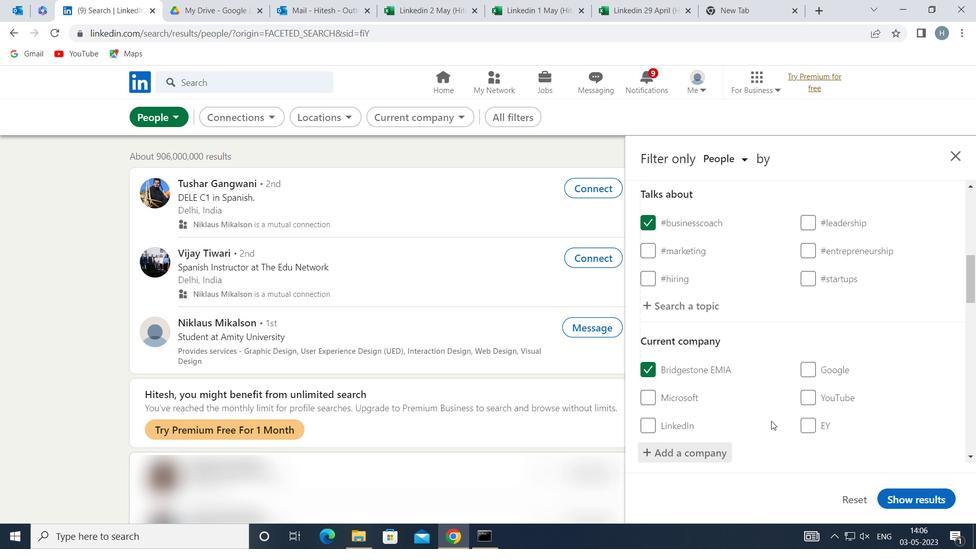 
Action: Mouse scrolled (773, 418) with delta (0, 0)
Screenshot: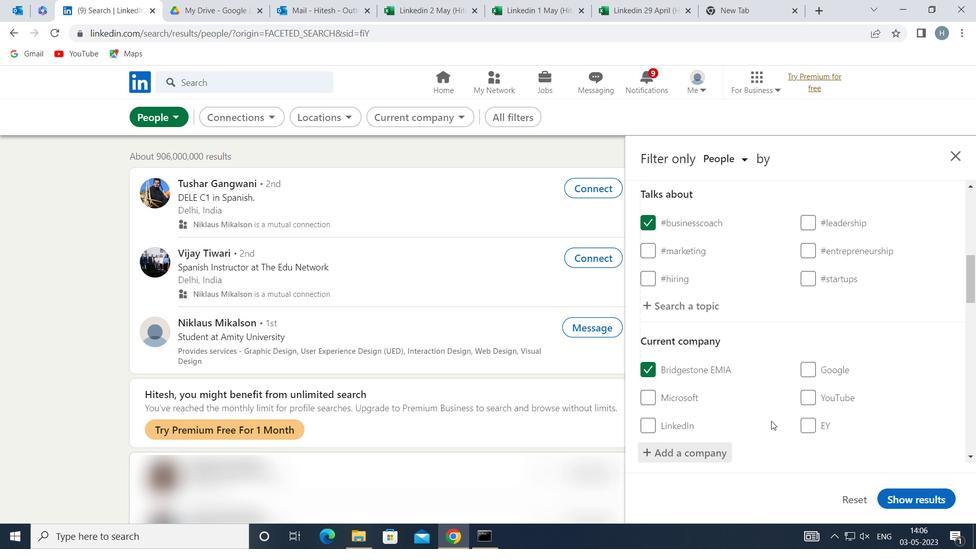 
Action: Mouse scrolled (773, 418) with delta (0, 0)
Screenshot: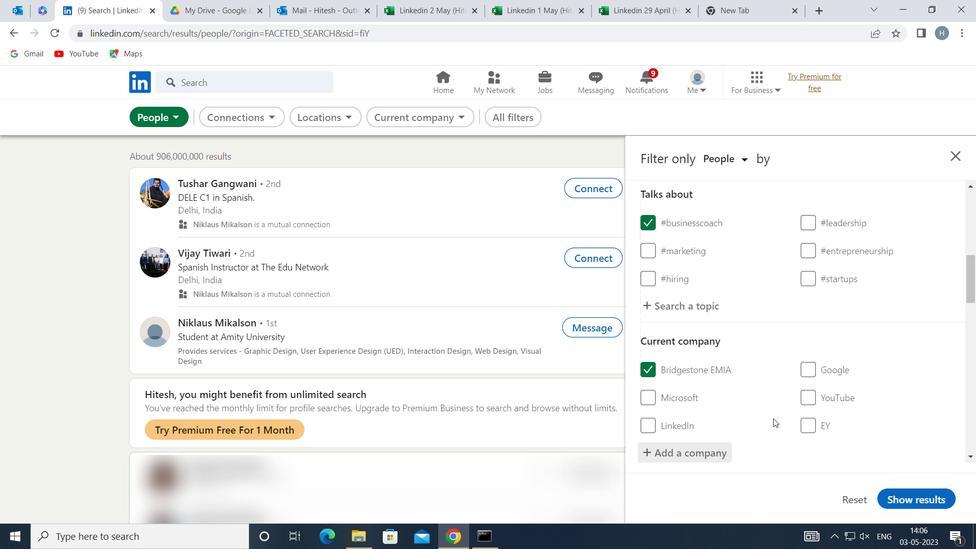 
Action: Mouse moved to (773, 417)
Screenshot: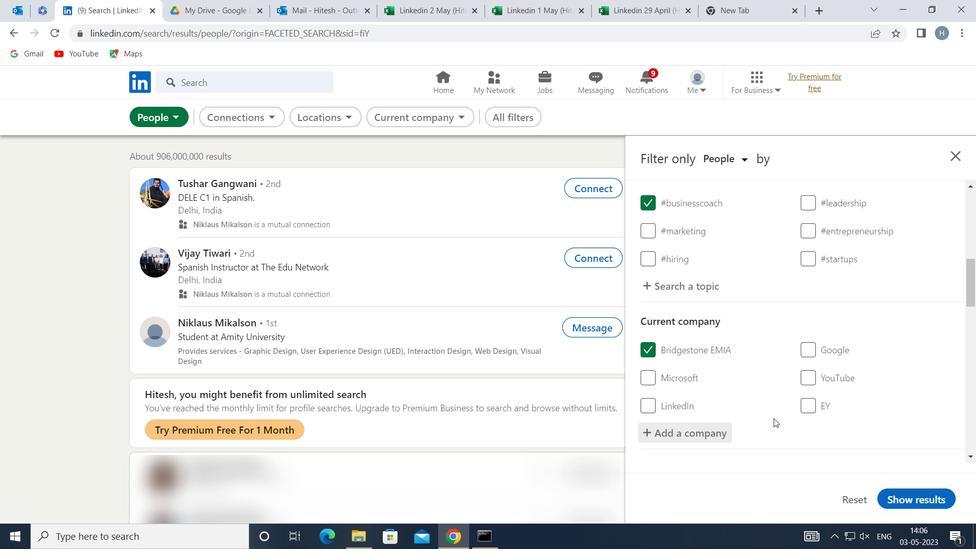
Action: Mouse scrolled (773, 416) with delta (0, 0)
Screenshot: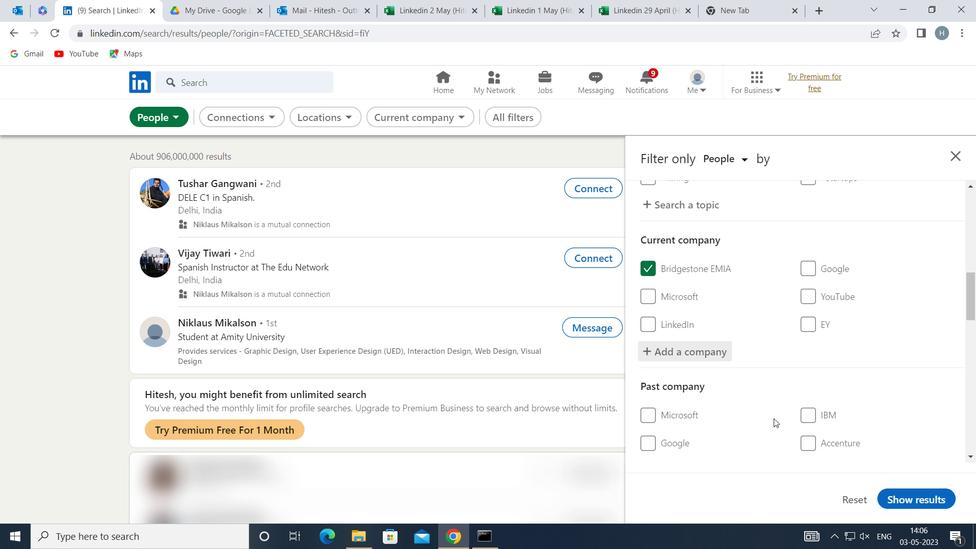 
Action: Mouse moved to (774, 411)
Screenshot: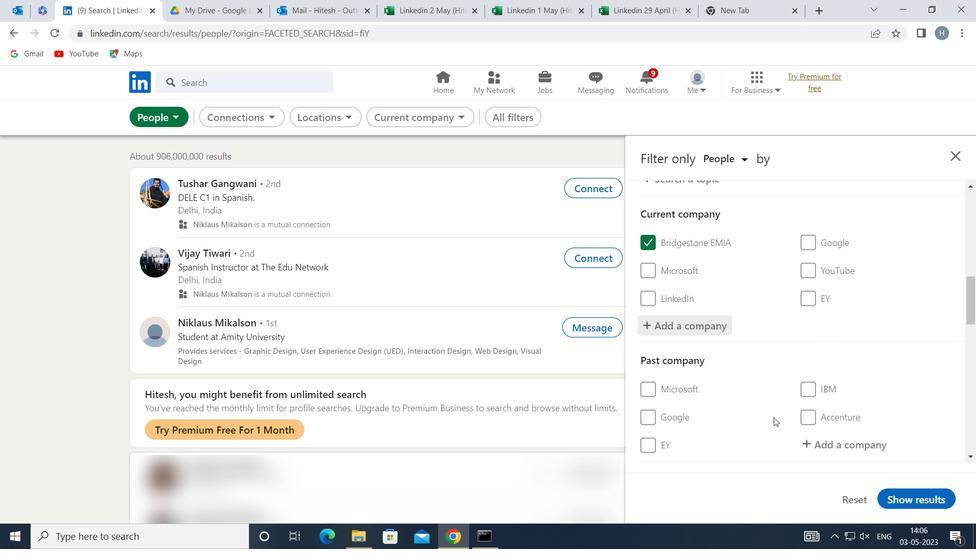 
Action: Mouse scrolled (774, 411) with delta (0, 0)
Screenshot: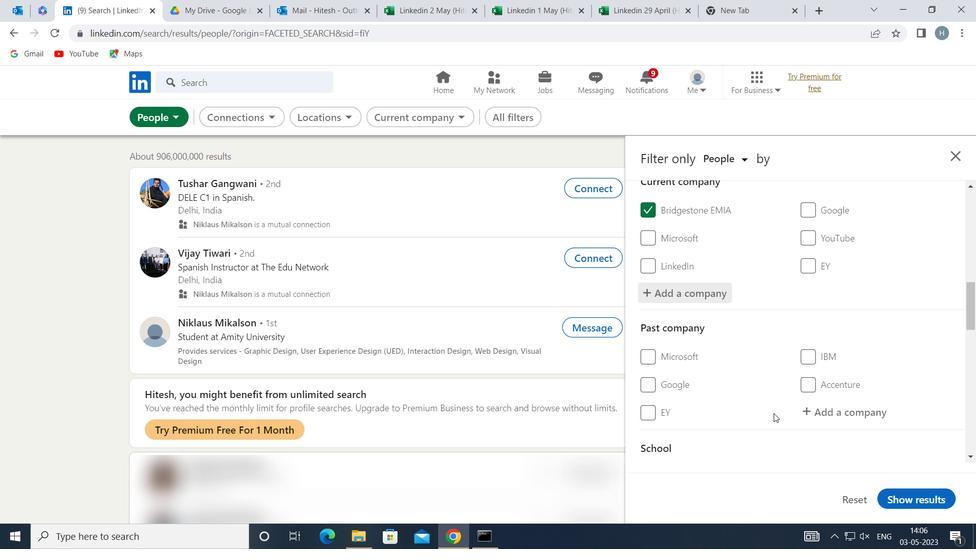 
Action: Mouse scrolled (774, 411) with delta (0, 0)
Screenshot: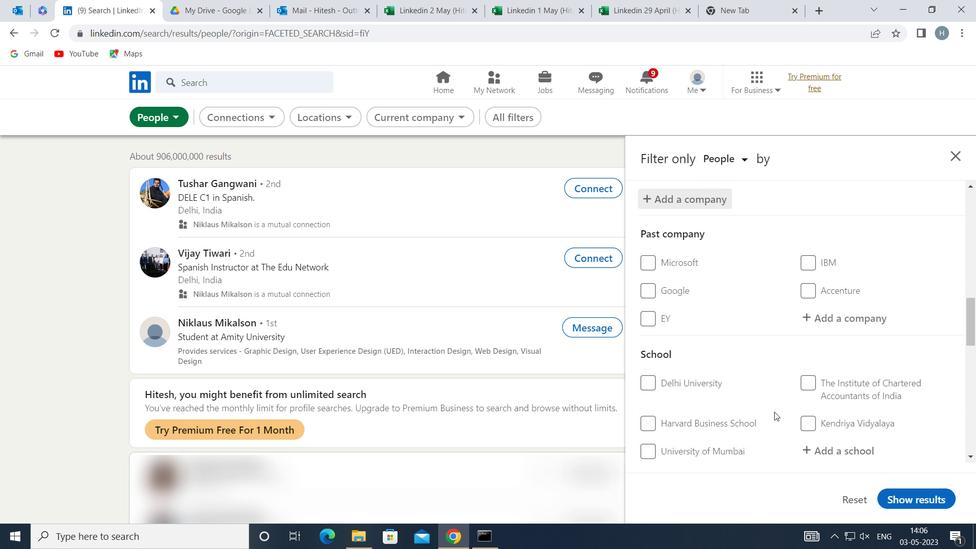 
Action: Mouse moved to (823, 388)
Screenshot: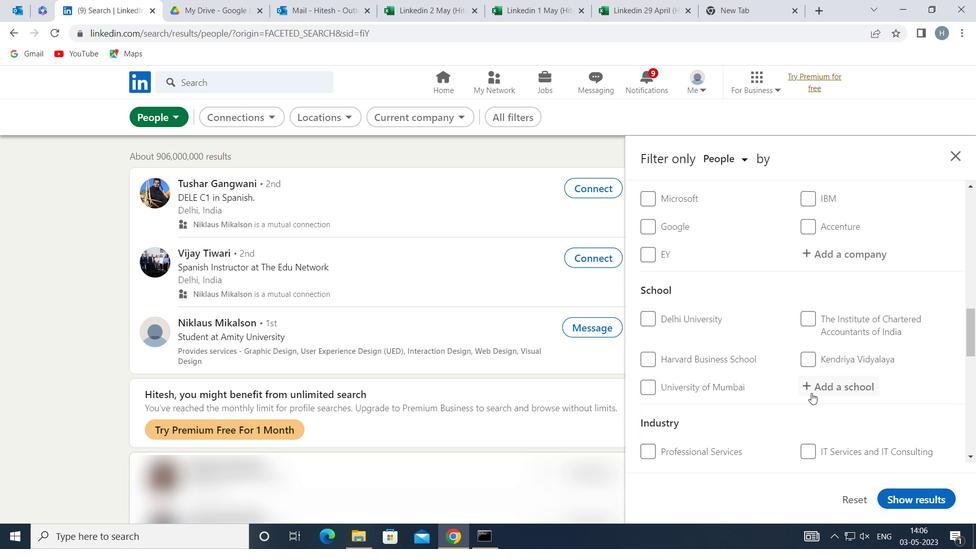 
Action: Mouse pressed left at (823, 388)
Screenshot: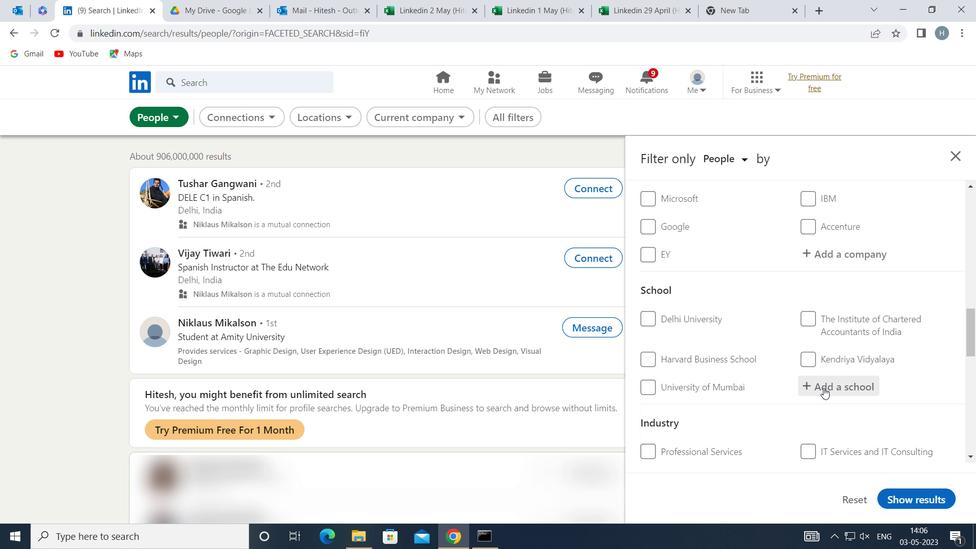 
Action: Key pressed <Key.shift>SIKKIM<Key.space><Key.shift>UNIVERSITY<Key.space><Key.shift>G
Screenshot: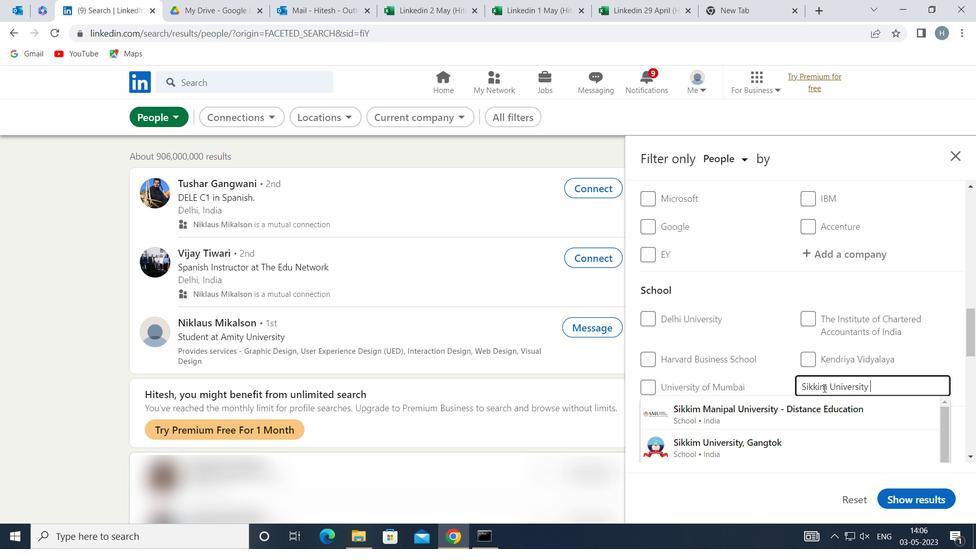 
Action: Mouse moved to (799, 400)
Screenshot: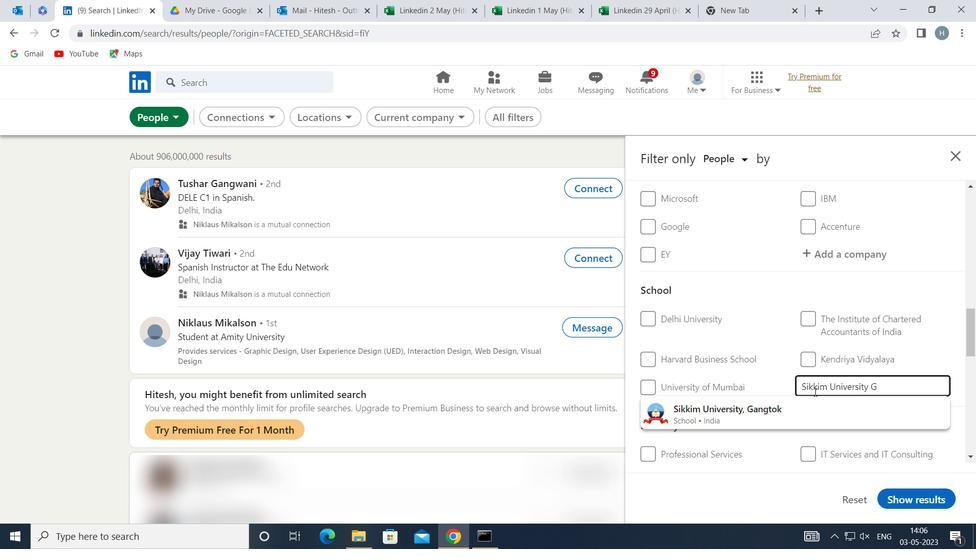 
Action: Mouse pressed left at (799, 400)
Screenshot: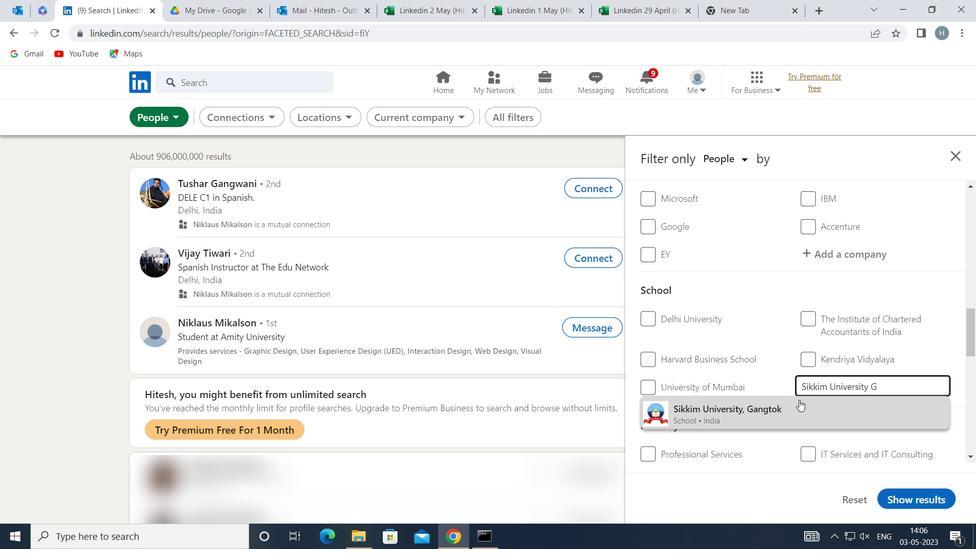 
Action: Mouse moved to (762, 386)
Screenshot: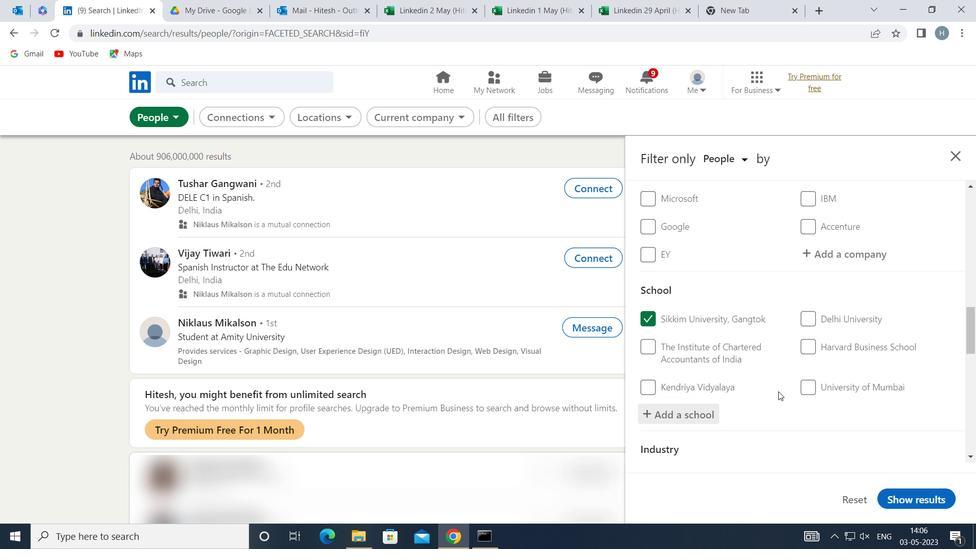 
Action: Mouse scrolled (762, 385) with delta (0, 0)
Screenshot: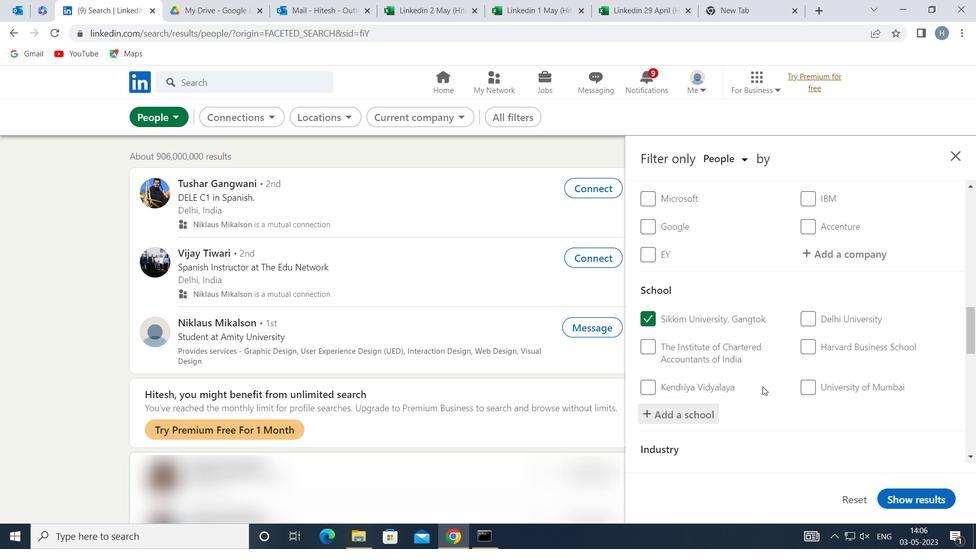 
Action: Mouse scrolled (762, 385) with delta (0, 0)
Screenshot: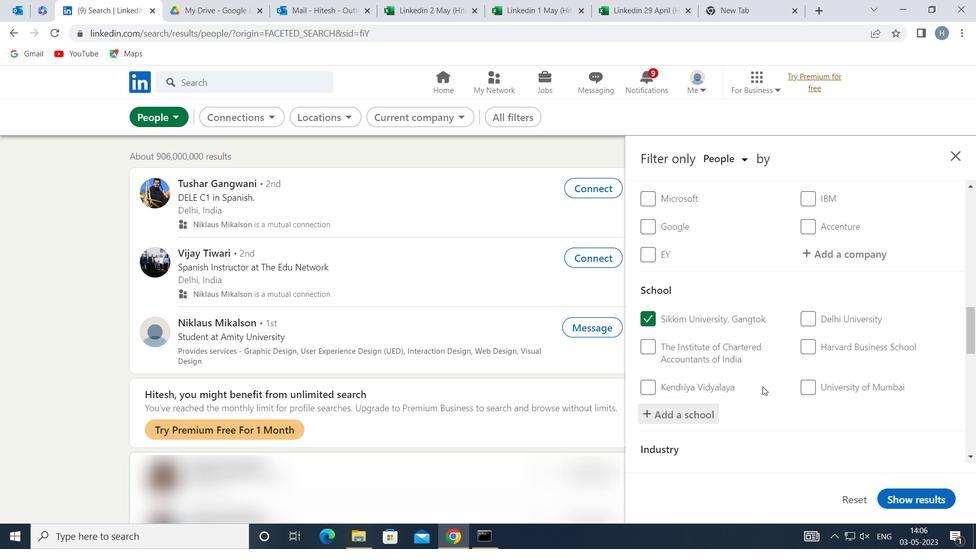 
Action: Mouse moved to (761, 385)
Screenshot: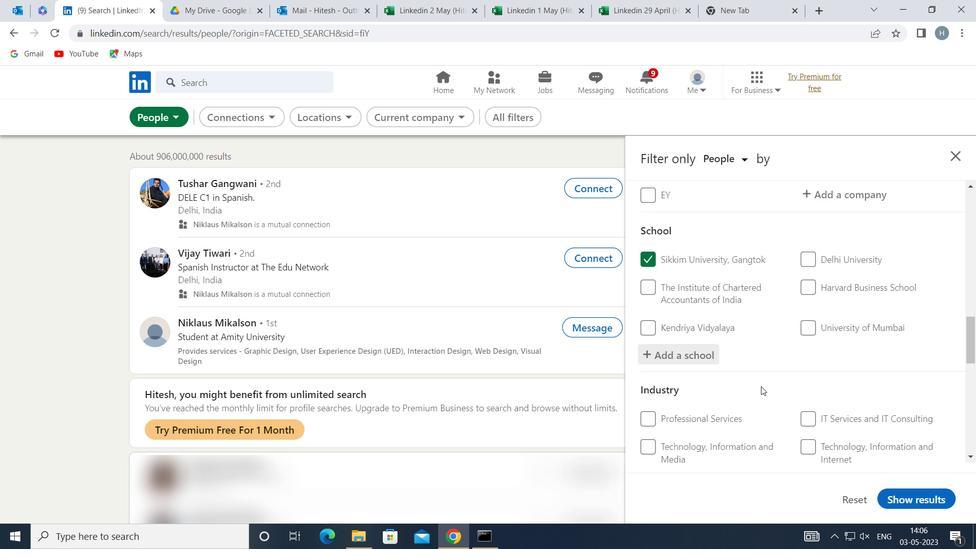 
Action: Mouse scrolled (761, 385) with delta (0, 0)
Screenshot: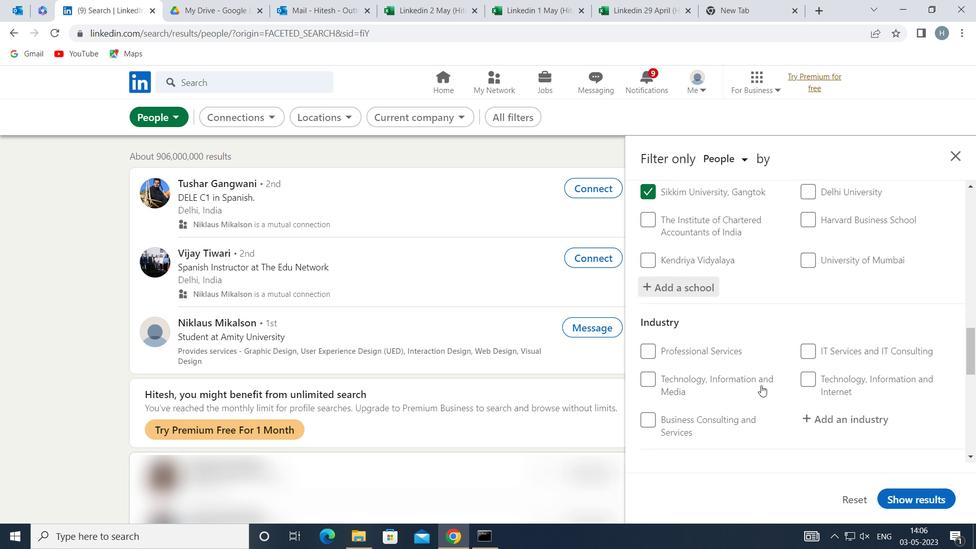 
Action: Mouse moved to (832, 345)
Screenshot: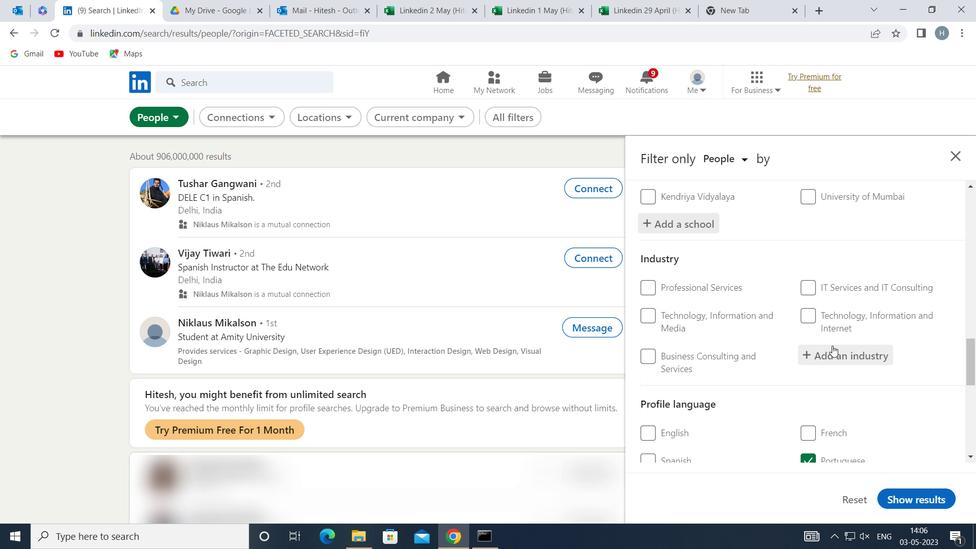 
Action: Mouse pressed left at (832, 345)
Screenshot: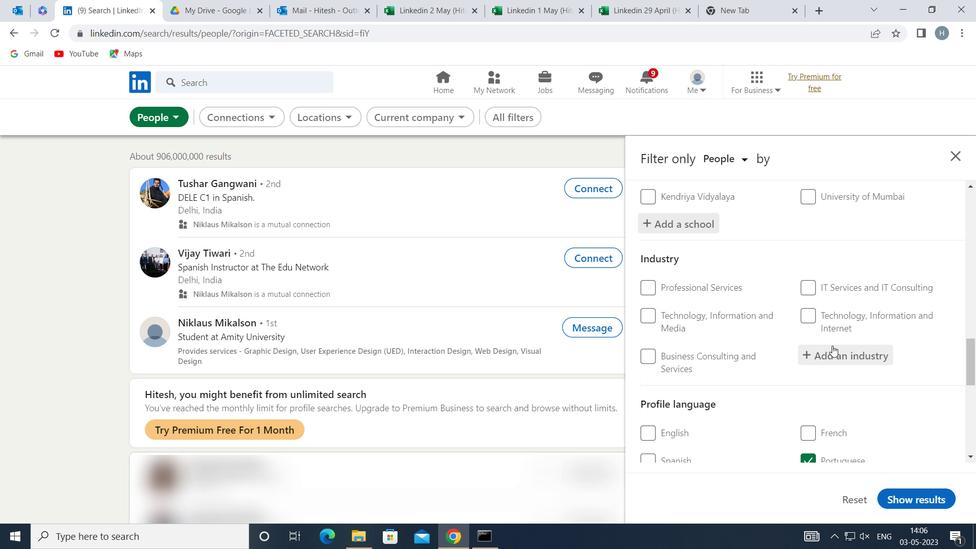 
Action: Mouse moved to (833, 344)
Screenshot: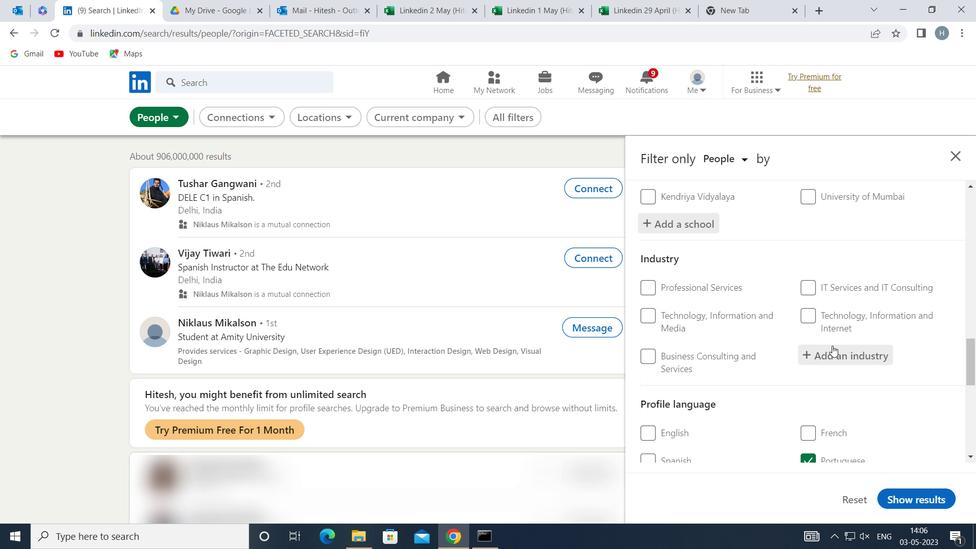 
Action: Key pressed <Key.shift><Key.shift>WHOLESALE<Key.space><Key.shift>CHEMICAL
Screenshot: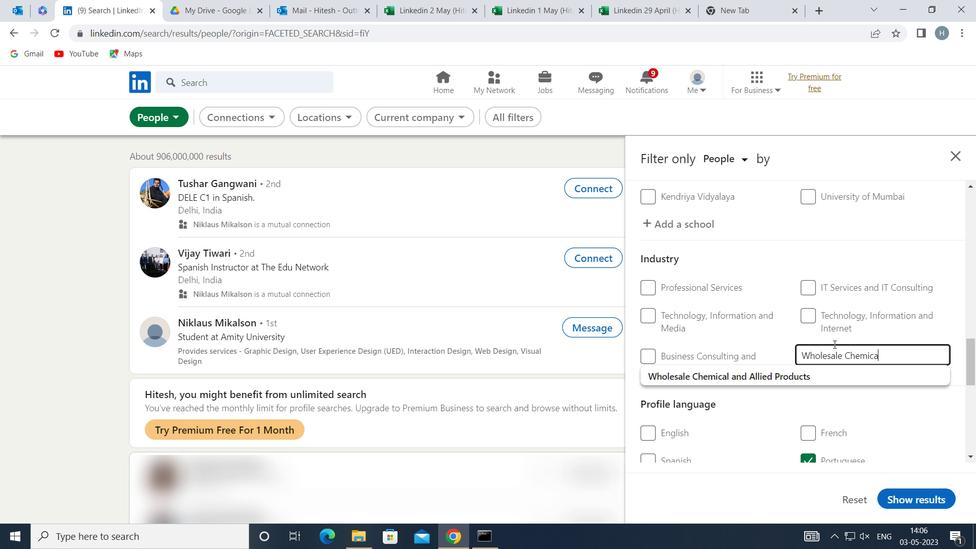 
Action: Mouse moved to (789, 375)
Screenshot: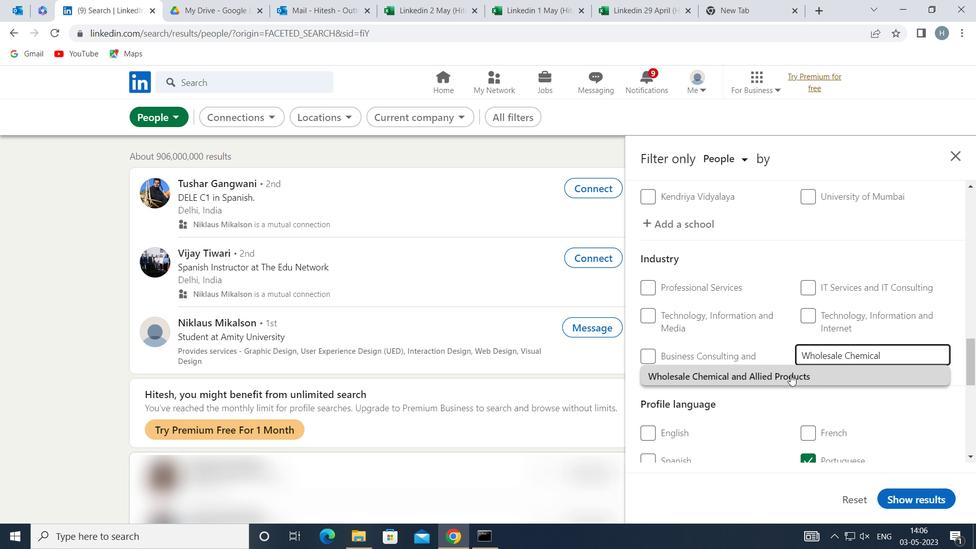 
Action: Mouse pressed left at (789, 375)
Screenshot: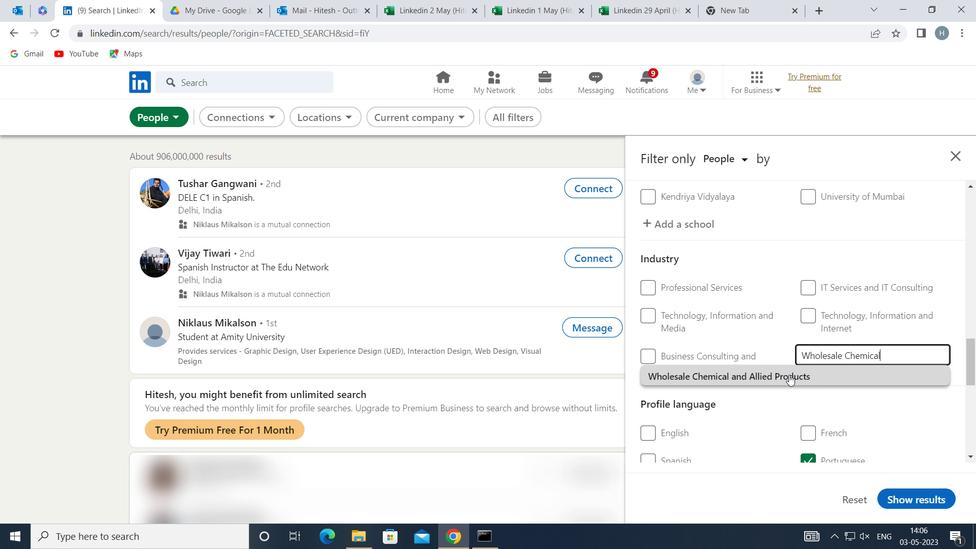 
Action: Mouse moved to (787, 375)
Screenshot: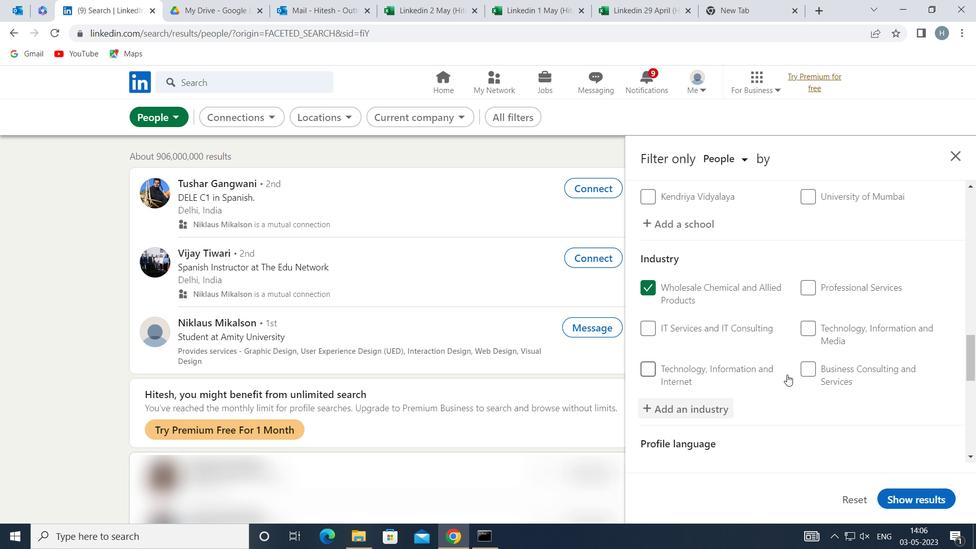 
Action: Mouse scrolled (787, 374) with delta (0, 0)
Screenshot: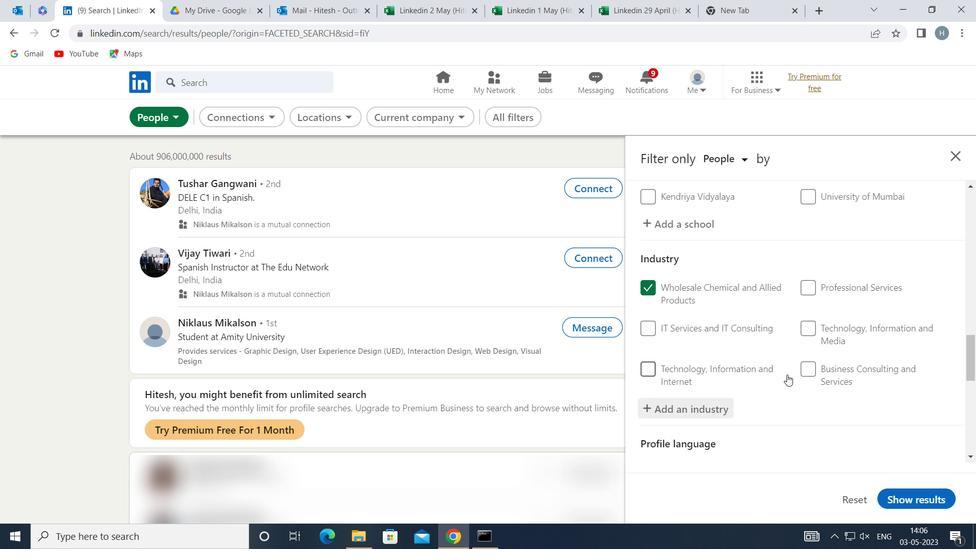 
Action: Mouse scrolled (787, 374) with delta (0, 0)
Screenshot: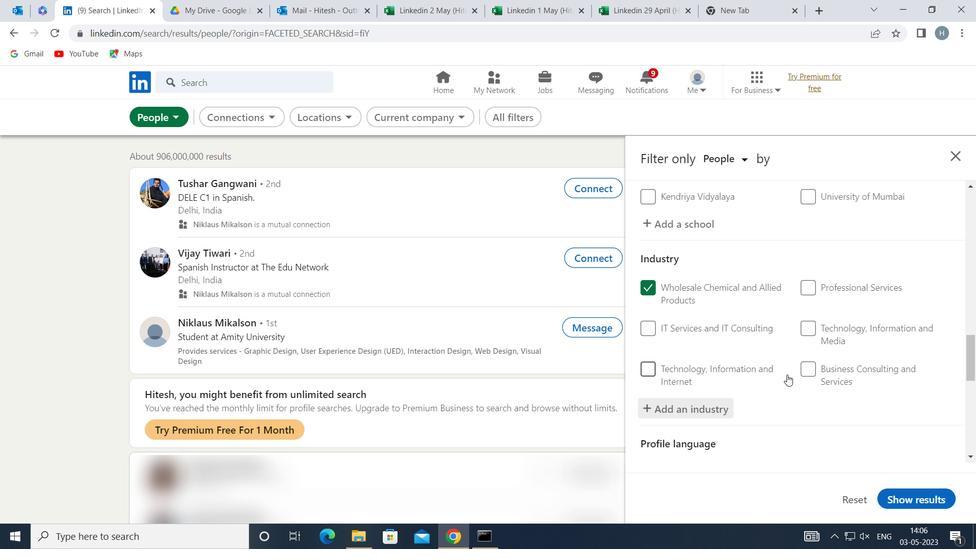 
Action: Mouse scrolled (787, 374) with delta (0, 0)
Screenshot: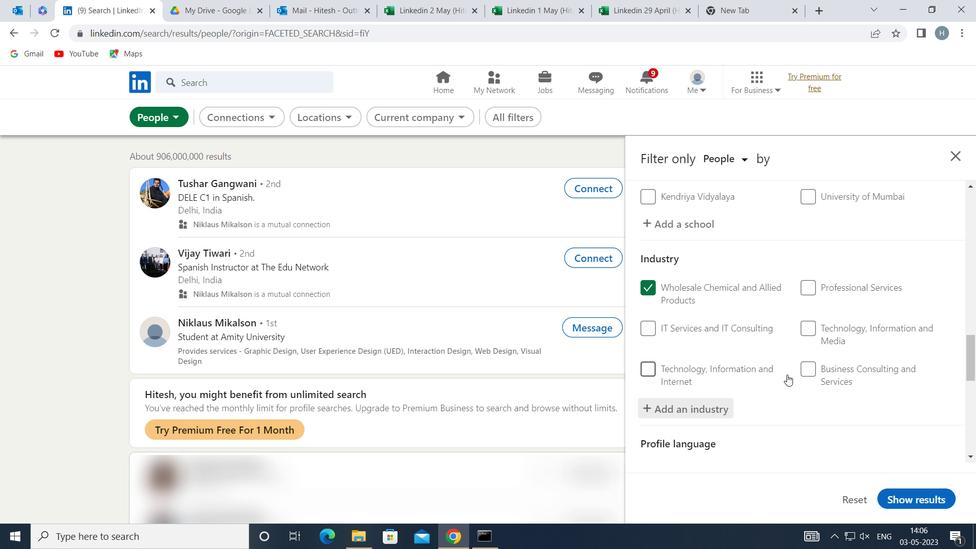 
Action: Mouse moved to (786, 374)
Screenshot: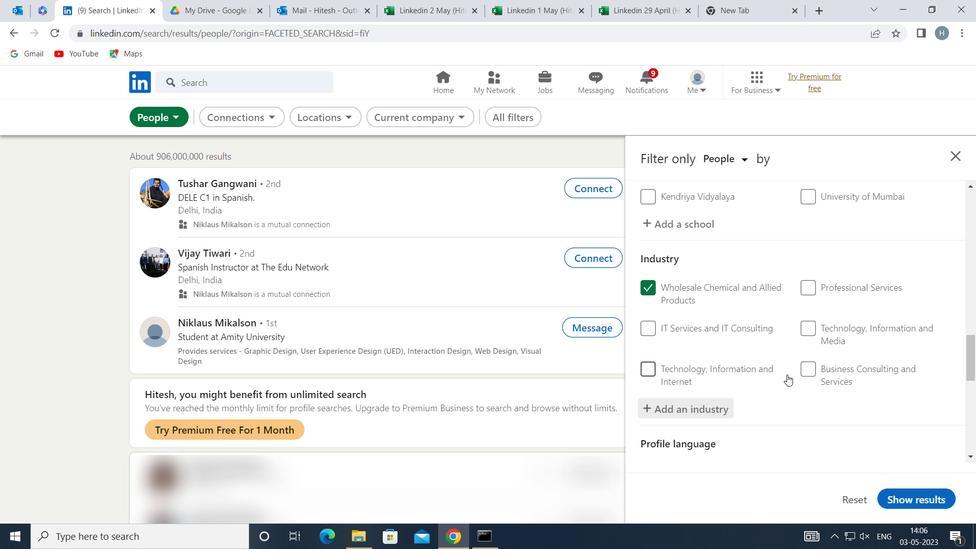 
Action: Mouse scrolled (786, 373) with delta (0, 0)
Screenshot: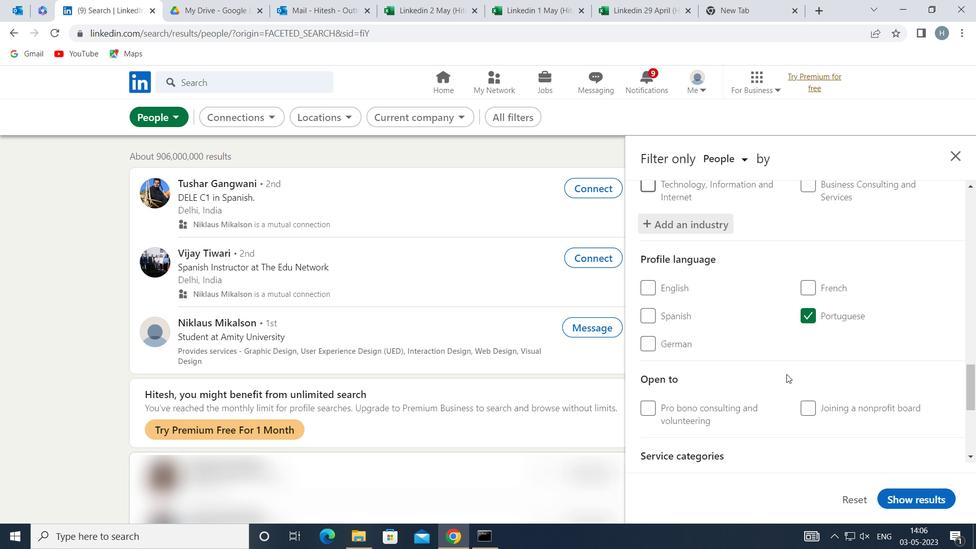 
Action: Mouse scrolled (786, 373) with delta (0, 0)
Screenshot: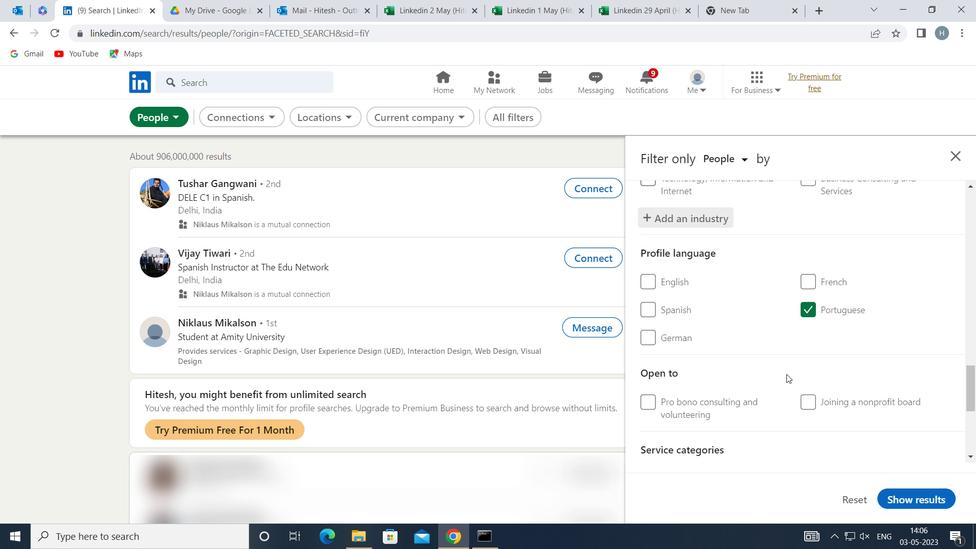 
Action: Mouse scrolled (786, 373) with delta (0, 0)
Screenshot: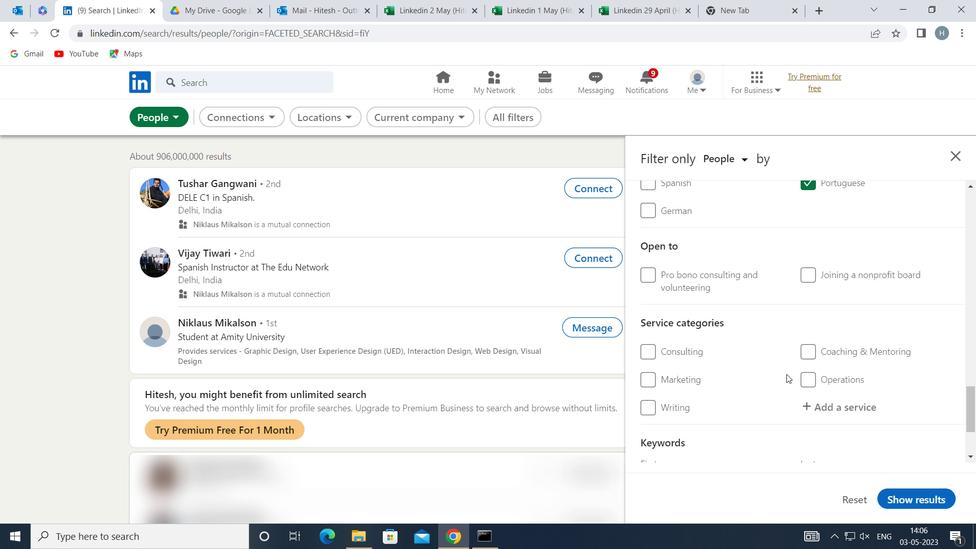 
Action: Mouse moved to (855, 351)
Screenshot: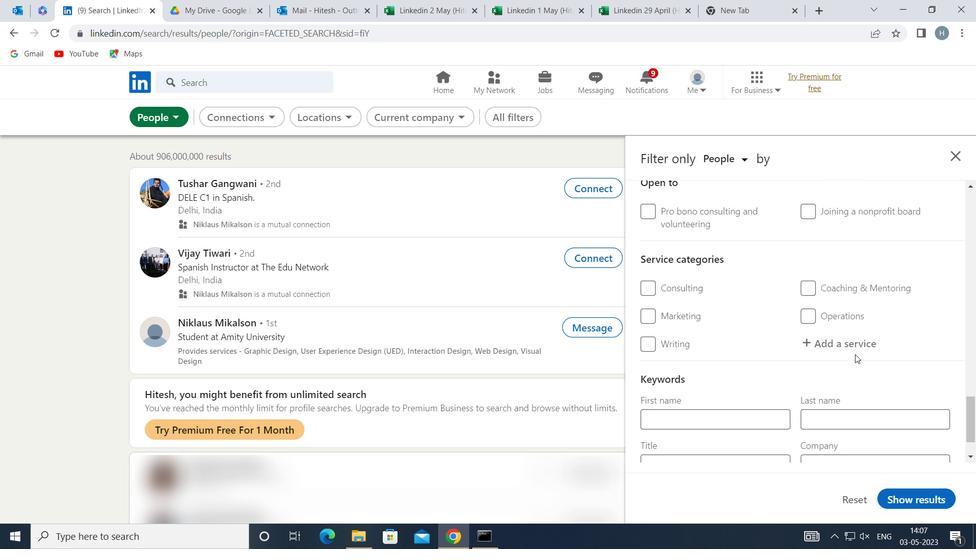 
Action: Mouse pressed left at (855, 351)
Screenshot: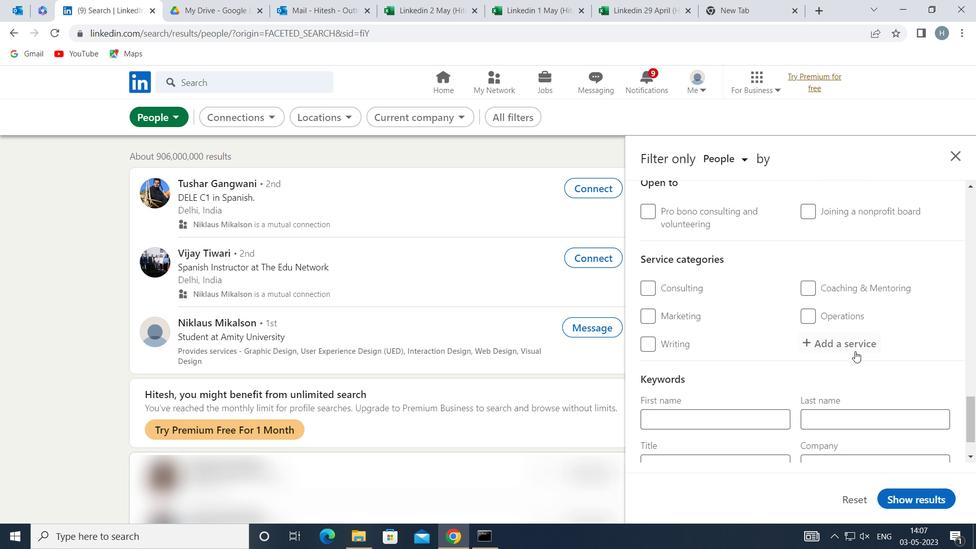 
Action: Mouse moved to (853, 347)
Screenshot: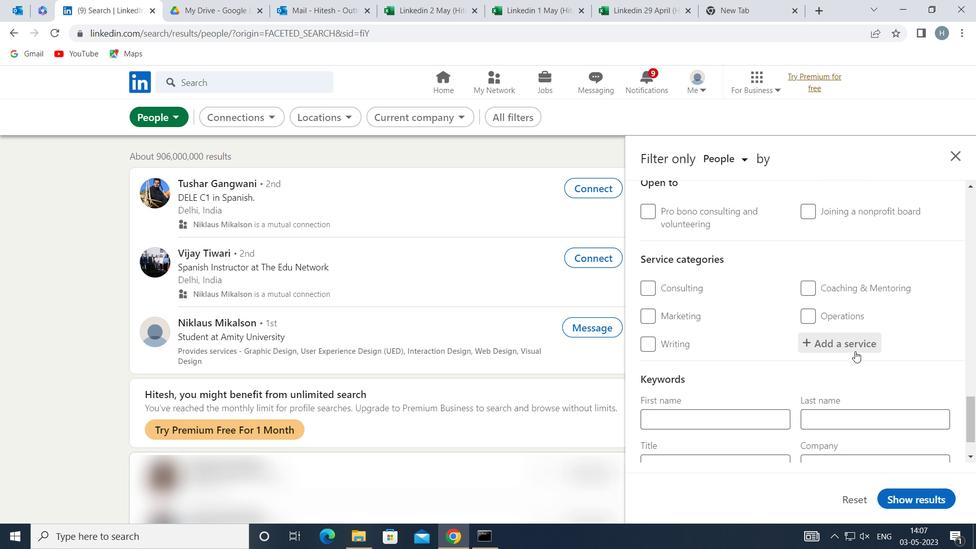 
Action: Key pressed <Key.shift>NEGOTIATION
Screenshot: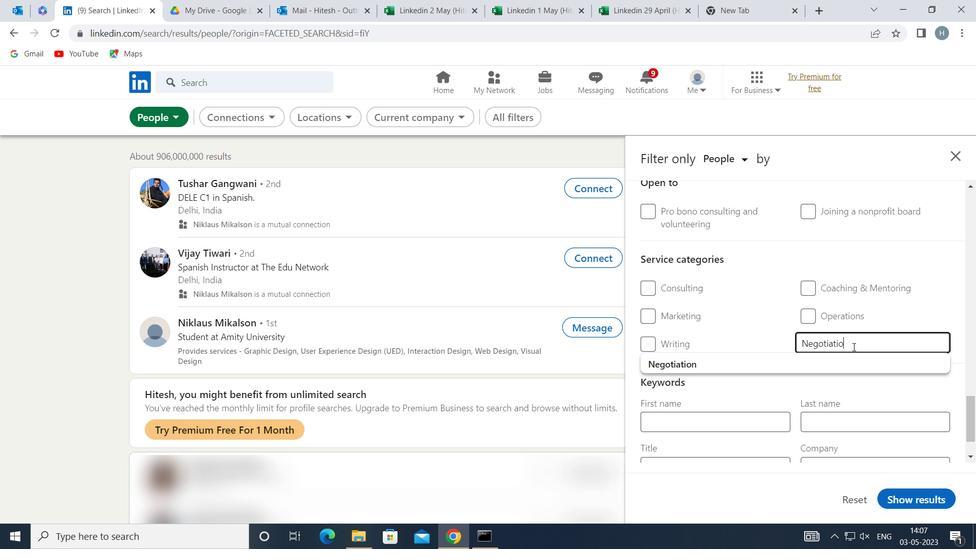 
Action: Mouse moved to (801, 361)
Screenshot: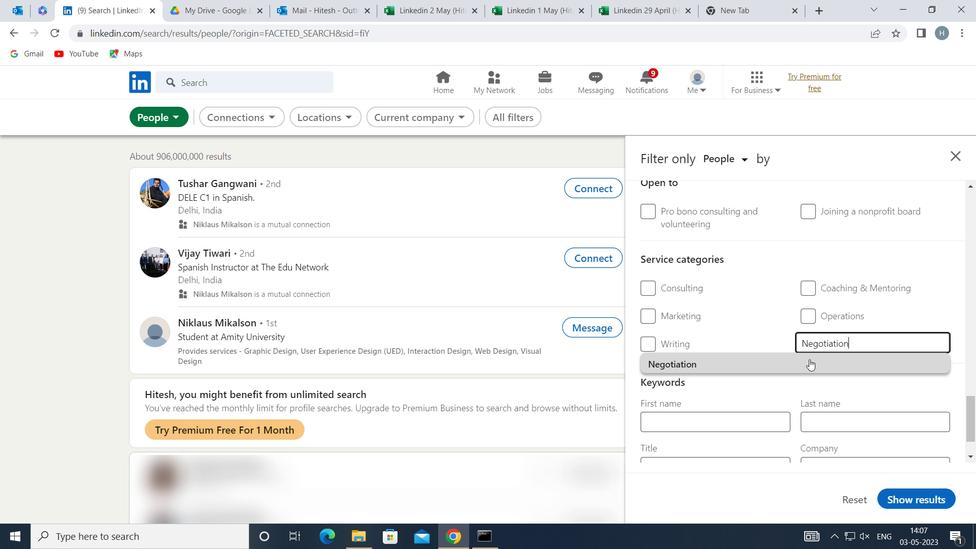 
Action: Mouse pressed left at (801, 361)
Screenshot: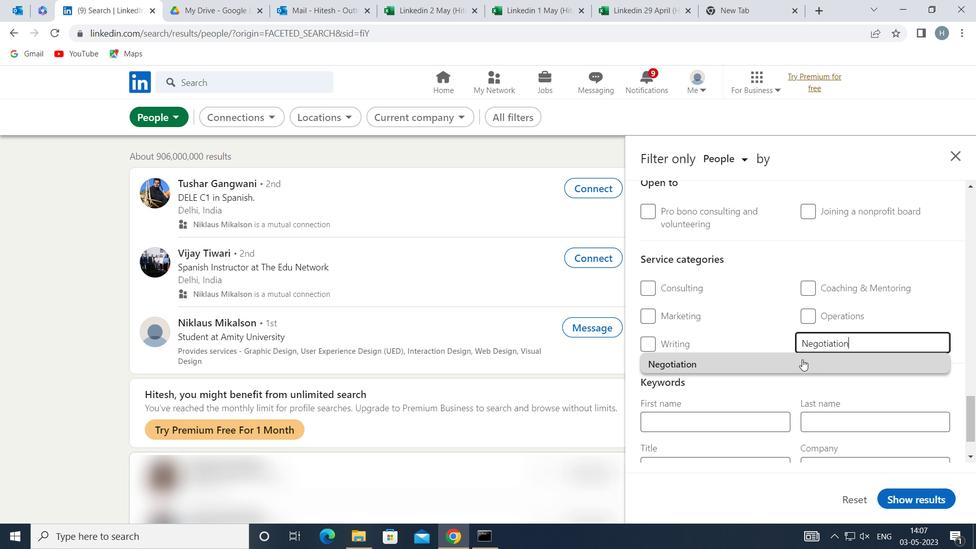 
Action: Mouse moved to (759, 387)
Screenshot: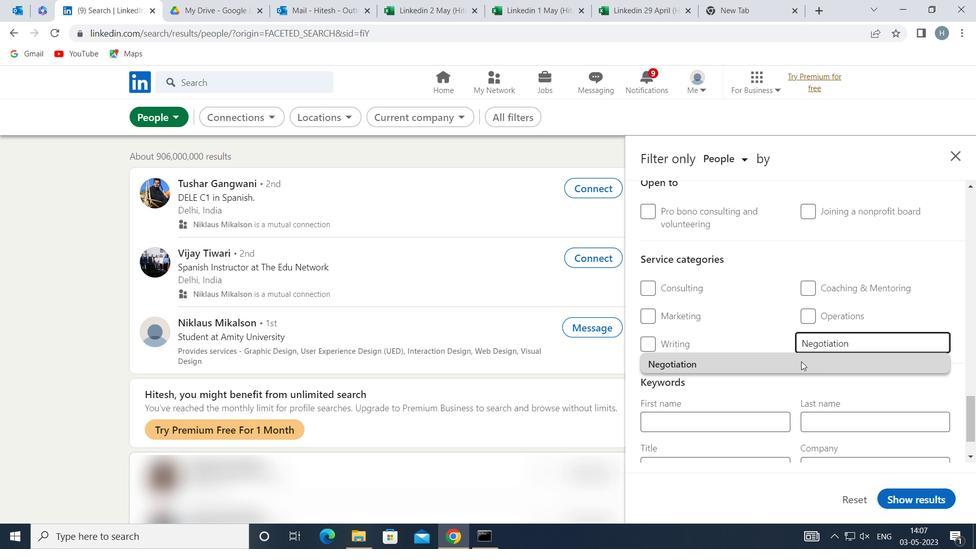
Action: Mouse scrolled (759, 387) with delta (0, 0)
Screenshot: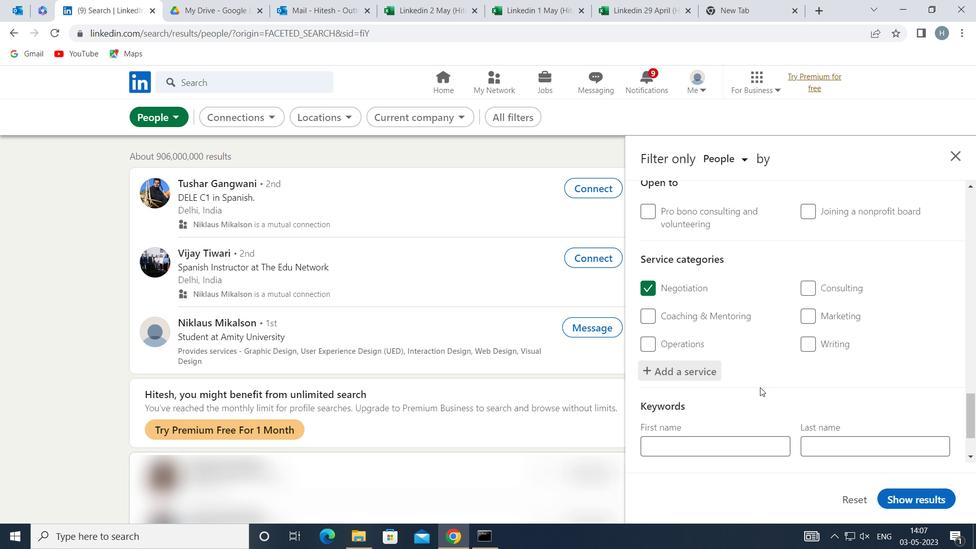 
Action: Mouse scrolled (759, 387) with delta (0, 0)
Screenshot: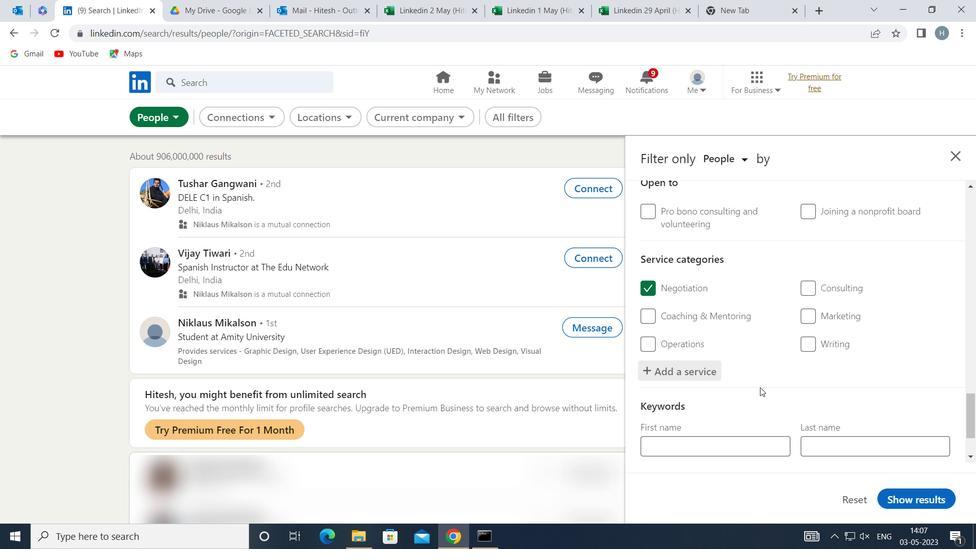 
Action: Mouse moved to (758, 389)
Screenshot: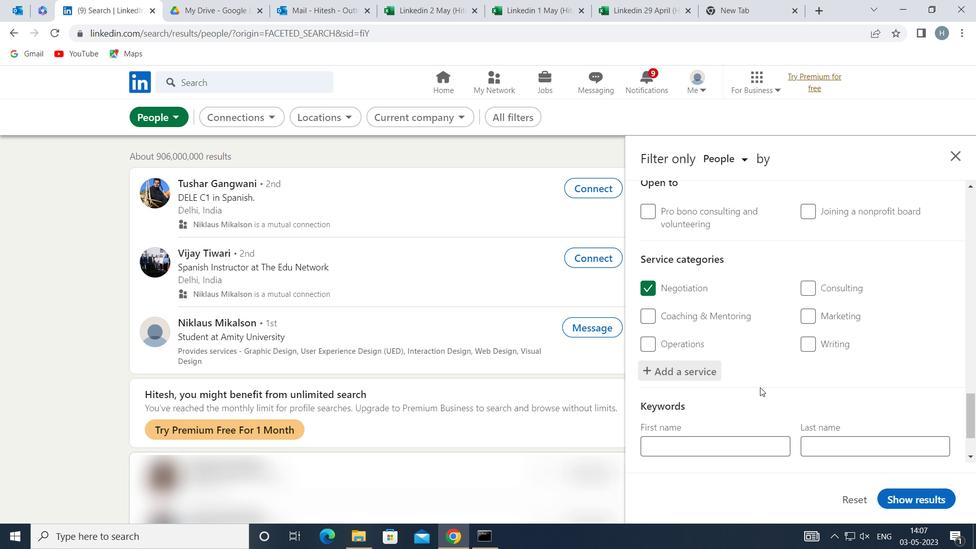 
Action: Mouse scrolled (758, 389) with delta (0, 0)
Screenshot: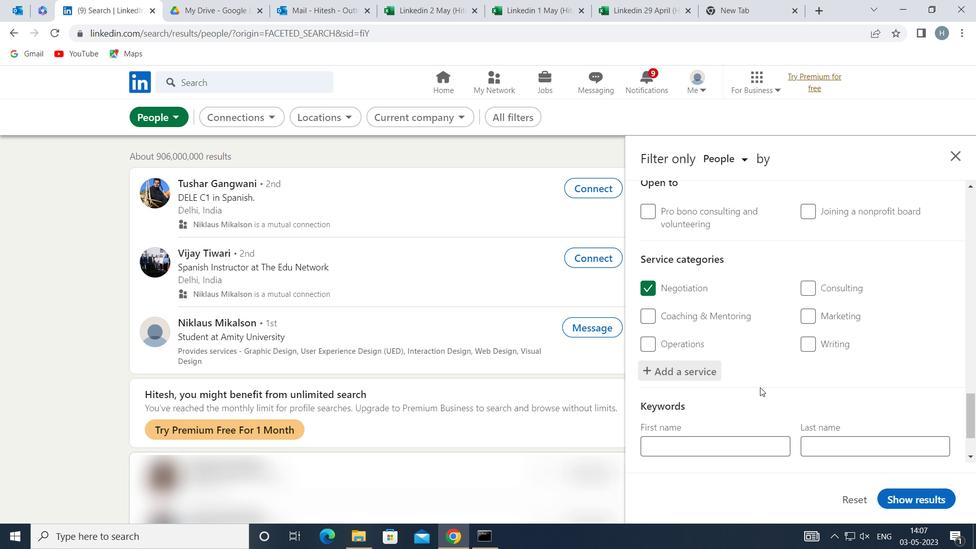 
Action: Mouse moved to (758, 389)
Screenshot: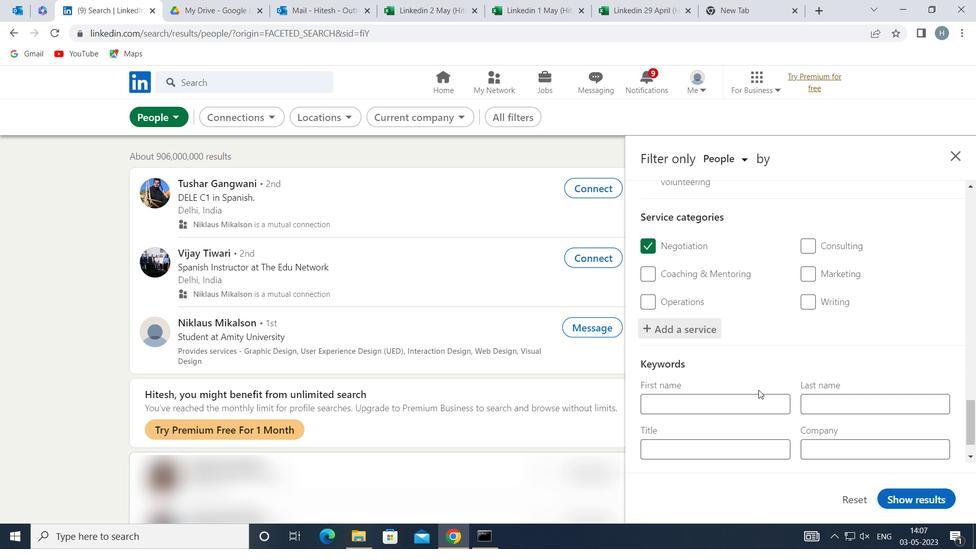 
Action: Mouse scrolled (758, 389) with delta (0, 0)
Screenshot: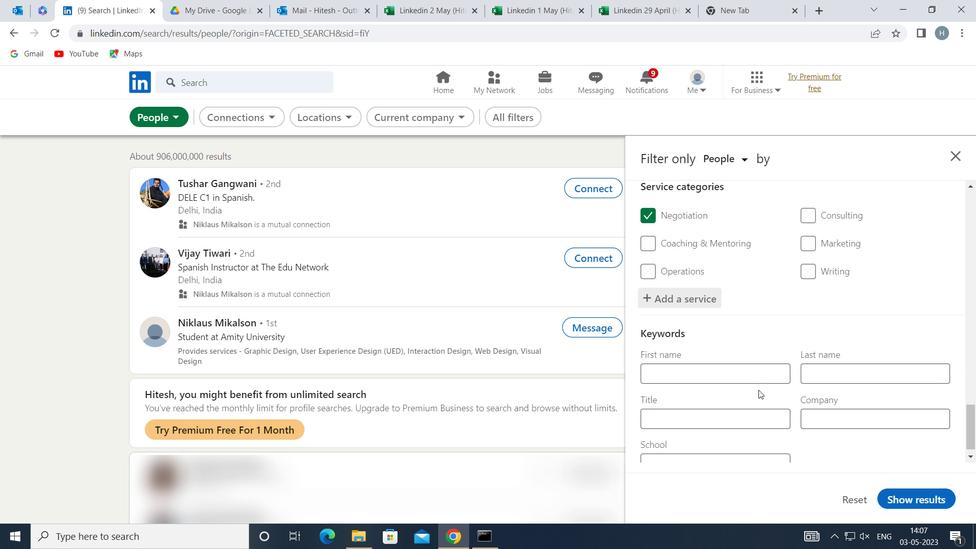 
Action: Mouse scrolled (758, 389) with delta (0, 0)
Screenshot: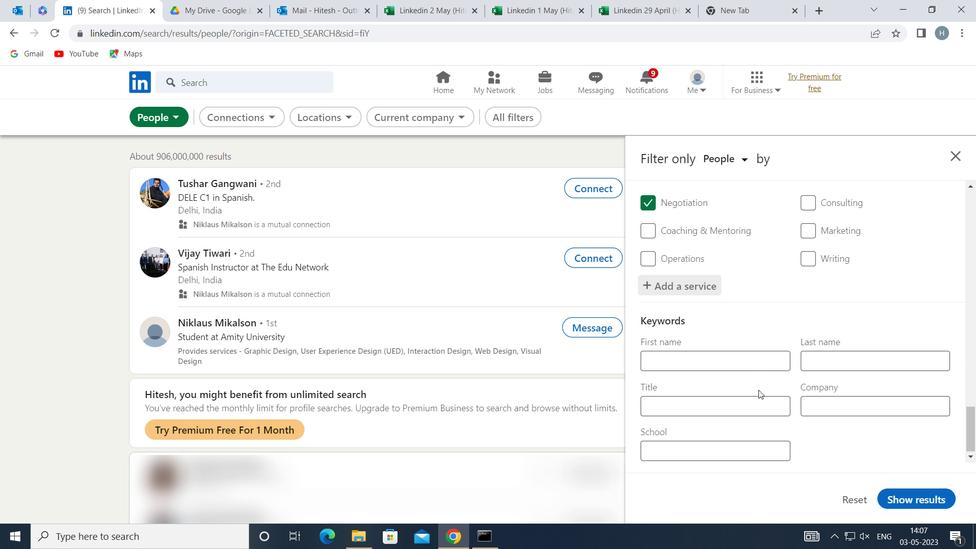 
Action: Mouse moved to (753, 403)
Screenshot: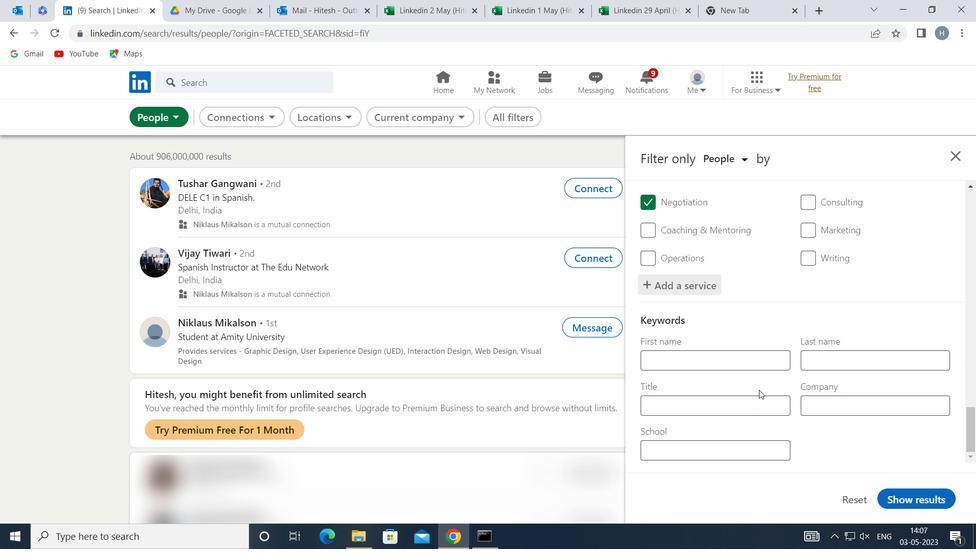 
Action: Mouse pressed left at (753, 403)
Screenshot: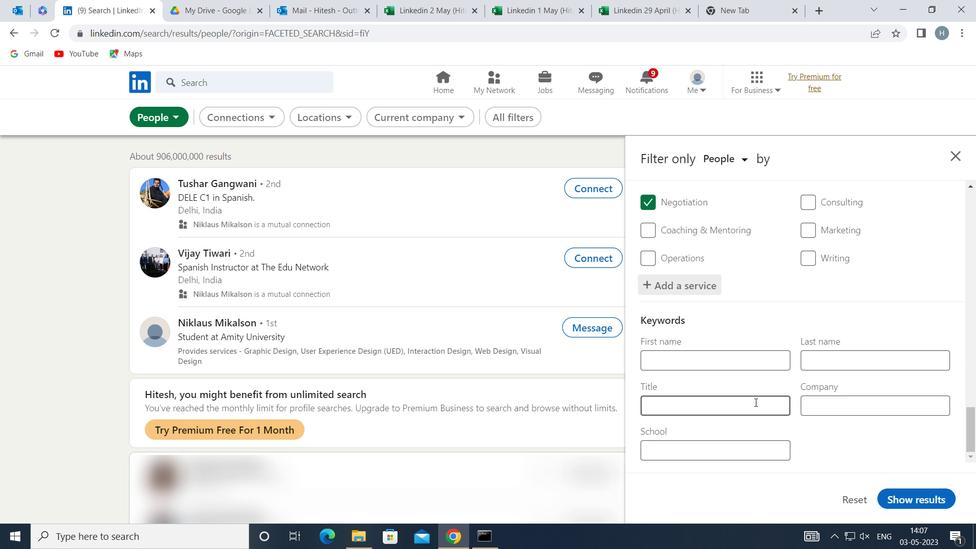 
Action: Key pressed <Key.shift>AREA<Key.space><Key.shift>SALES<Key.space><Key.shift>MANAGER
Screenshot: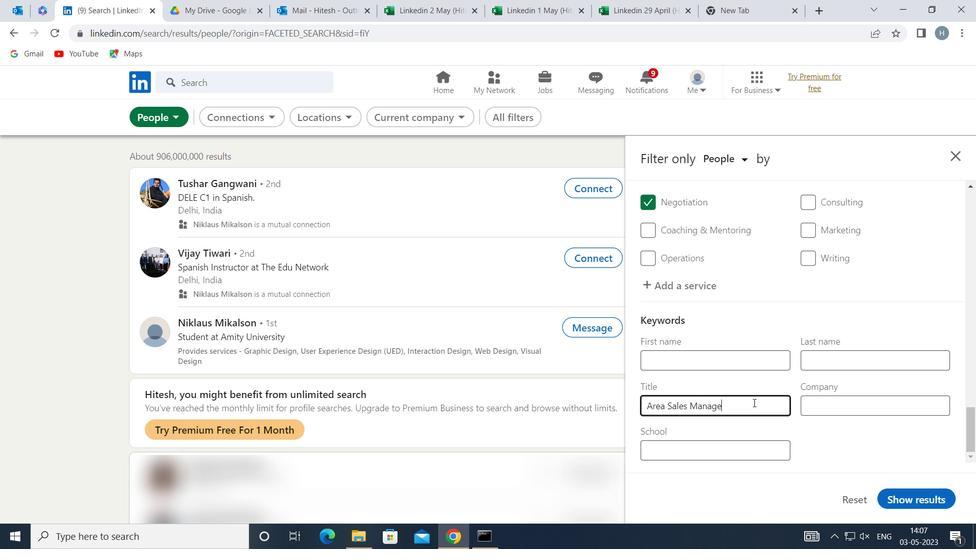 
Action: Mouse moved to (915, 496)
Screenshot: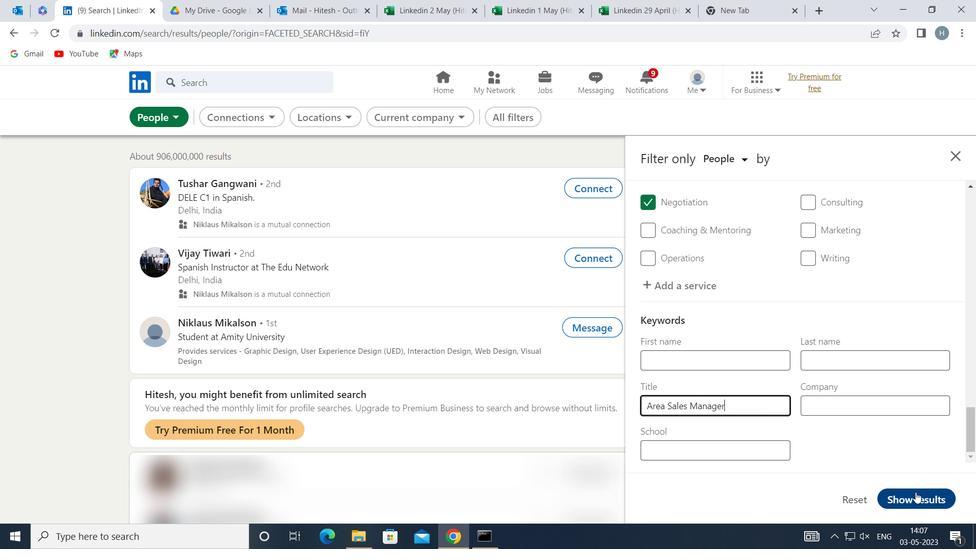 
Action: Mouse pressed left at (915, 496)
Screenshot: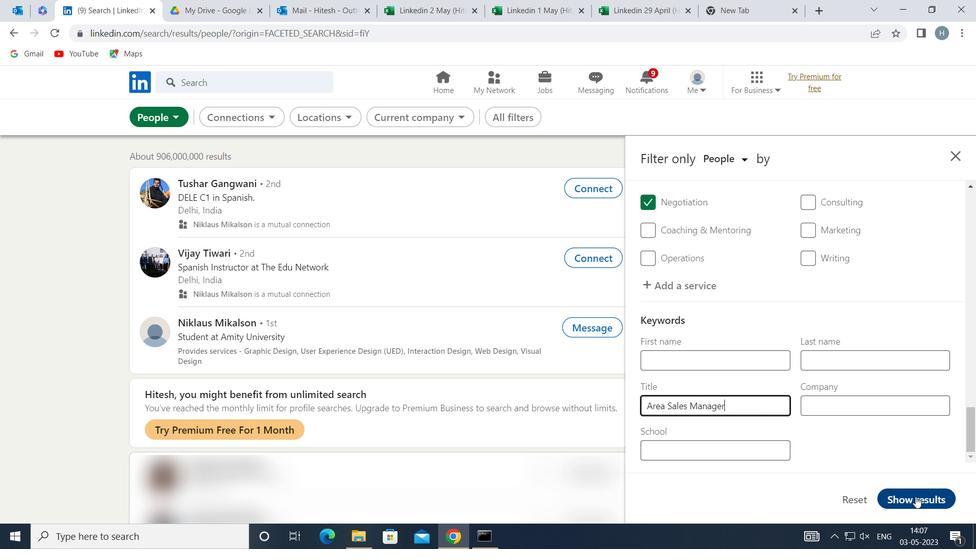 
Action: Mouse moved to (817, 384)
Screenshot: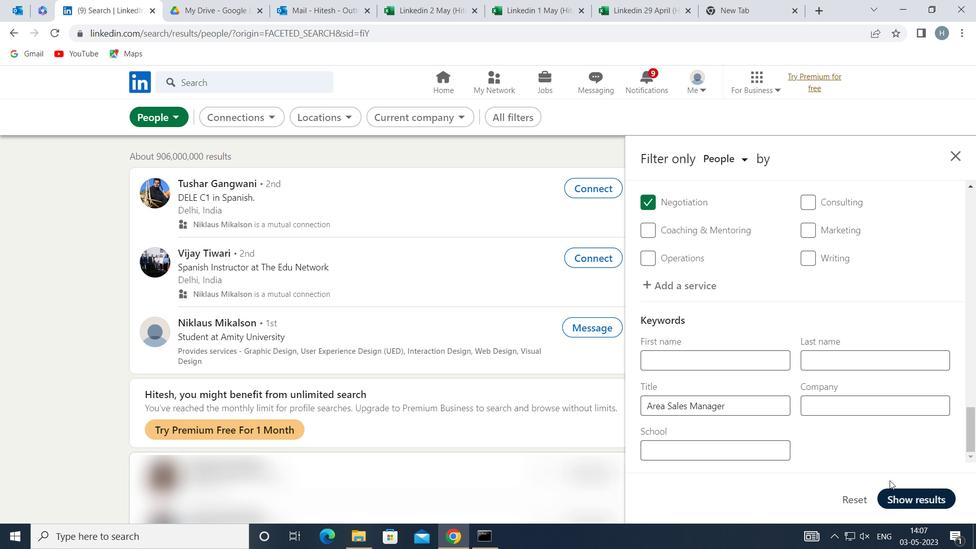 
